 Task: Look for space in Aleshtar, Iran from 2nd June, 2023 to 6th June, 2023 for 1 adult in price range Rs.10000 to Rs.13000. Place can be private room with 1  bedroom having 1 bed and 1 bathroom. Property type can be house, flat, guest house, hotel. Booking option can be shelf check-in. Required host language is English.
Action: Mouse moved to (567, 96)
Screenshot: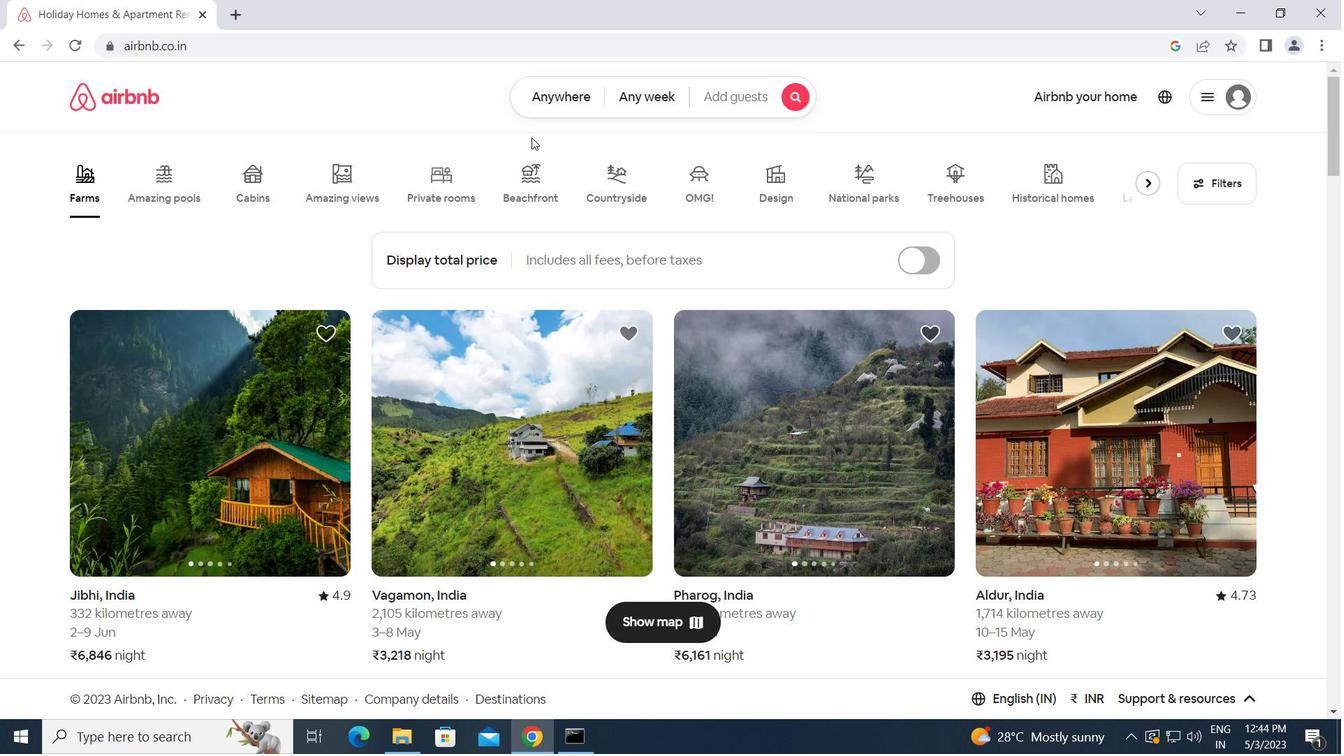 
Action: Mouse pressed left at (567, 96)
Screenshot: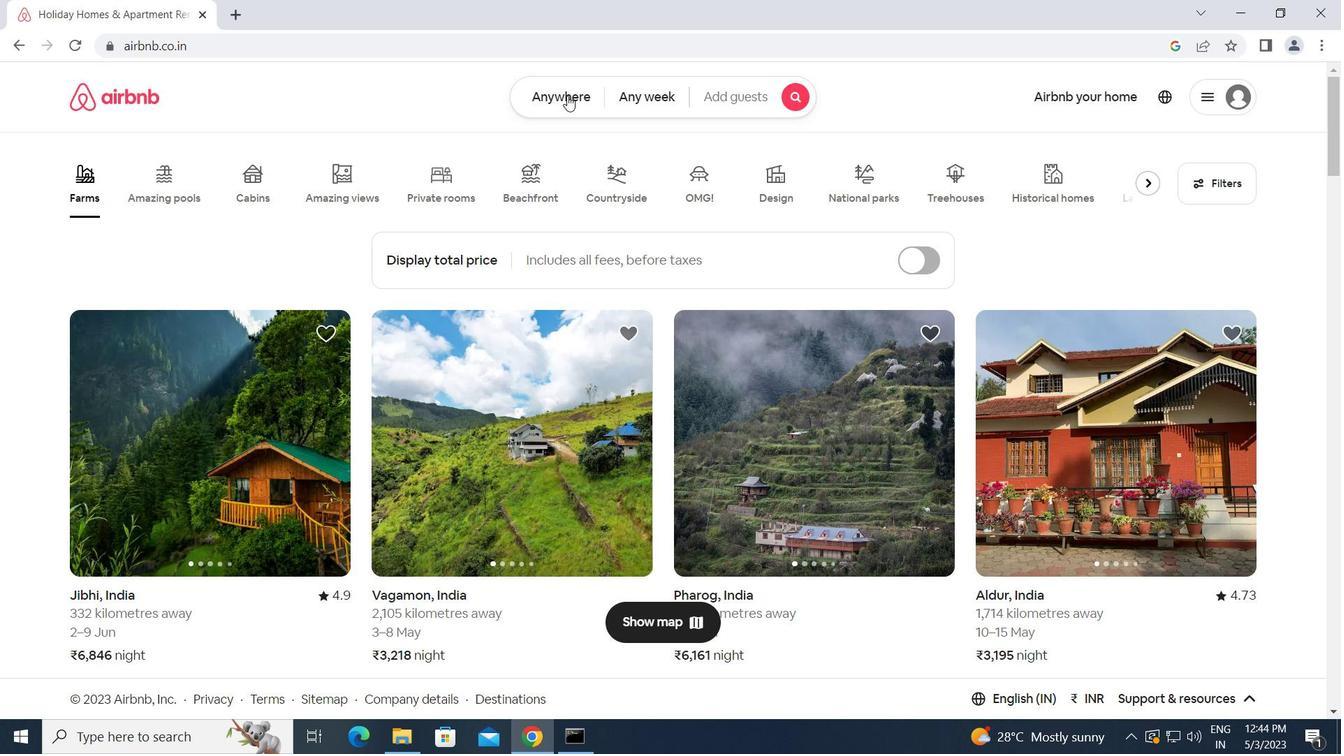 
Action: Mouse moved to (480, 152)
Screenshot: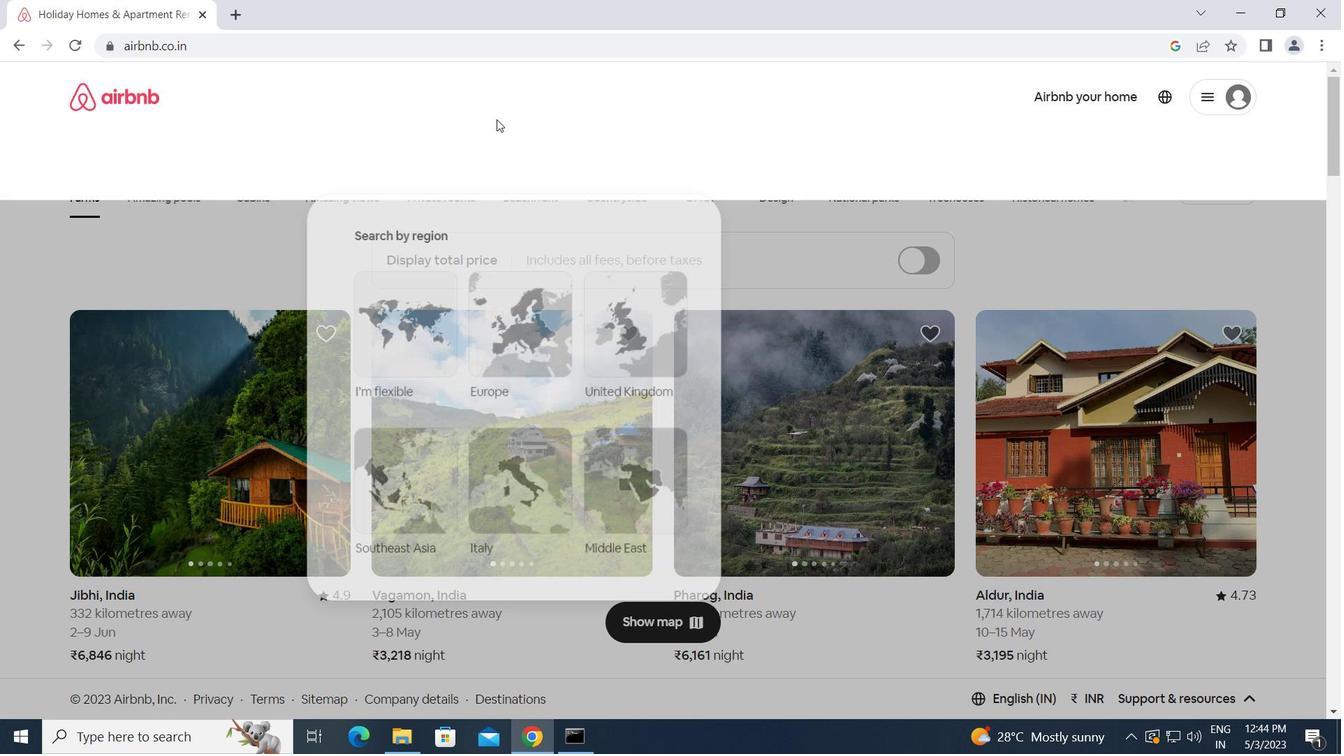 
Action: Mouse pressed left at (480, 152)
Screenshot: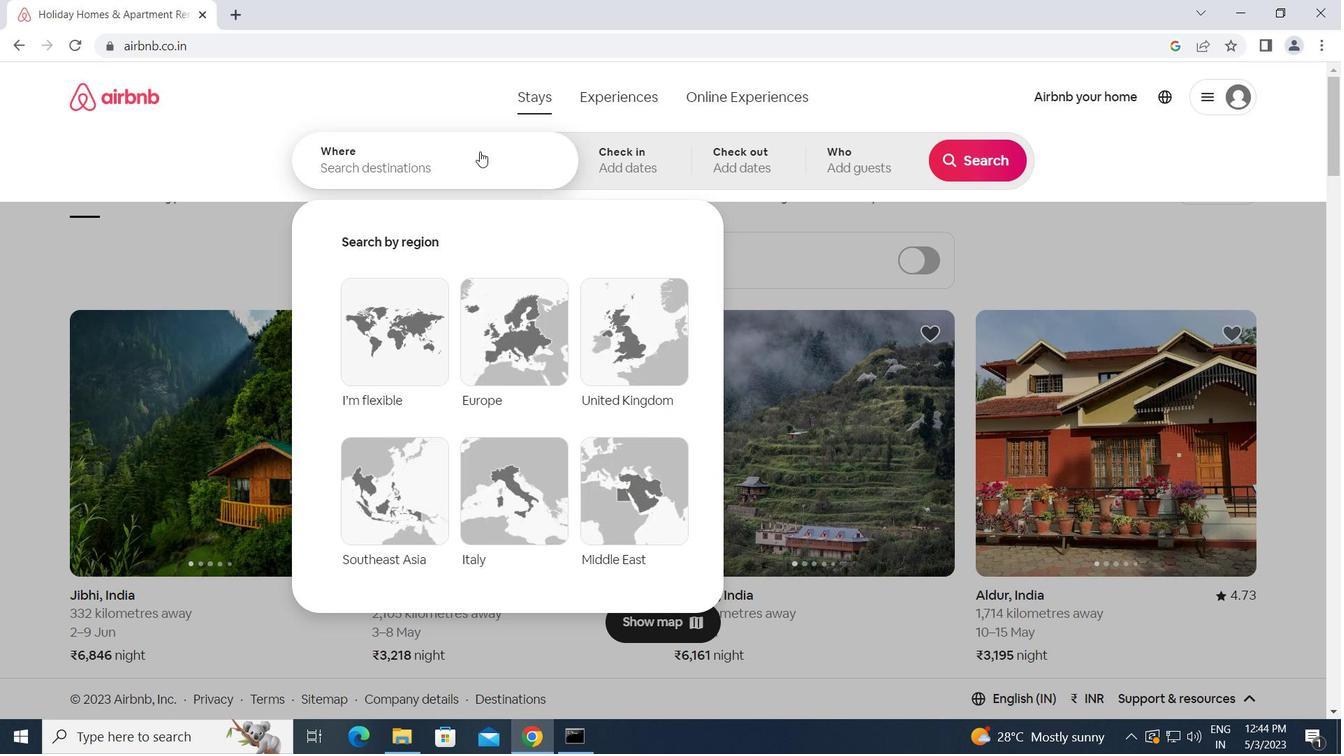 
Action: Key pressed a<Key.caps_lock>leshtar,<Key.space><Key.caps_lock>i<Key.caps_lock>ran<Key.enter>
Screenshot: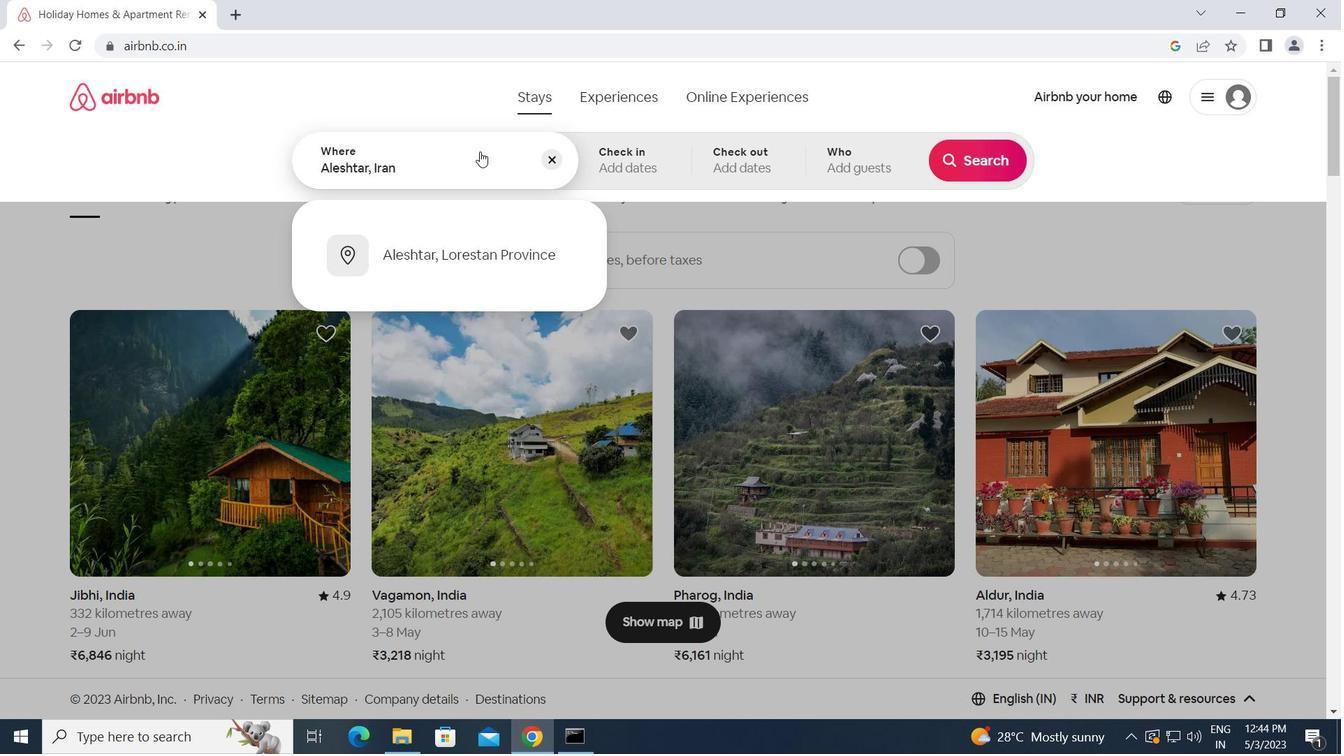 
Action: Mouse moved to (913, 379)
Screenshot: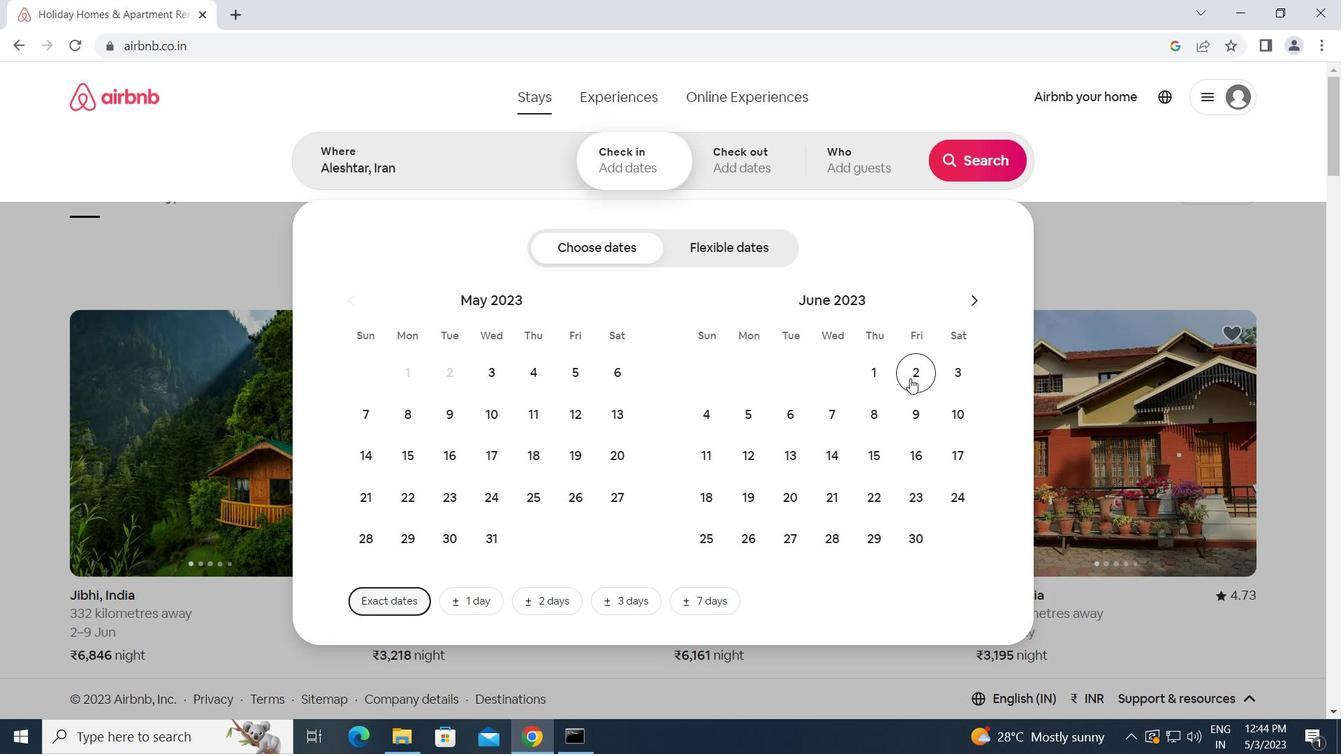 
Action: Mouse pressed left at (913, 379)
Screenshot: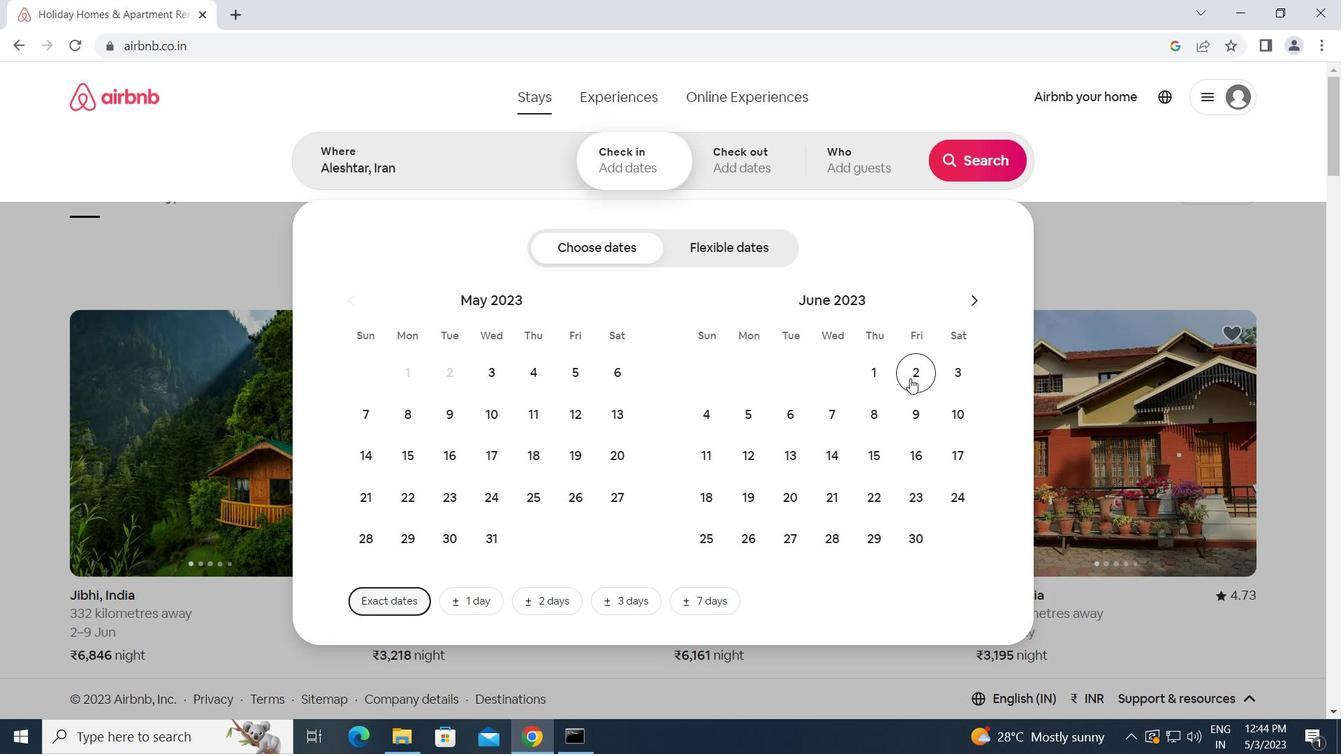 
Action: Mouse moved to (791, 411)
Screenshot: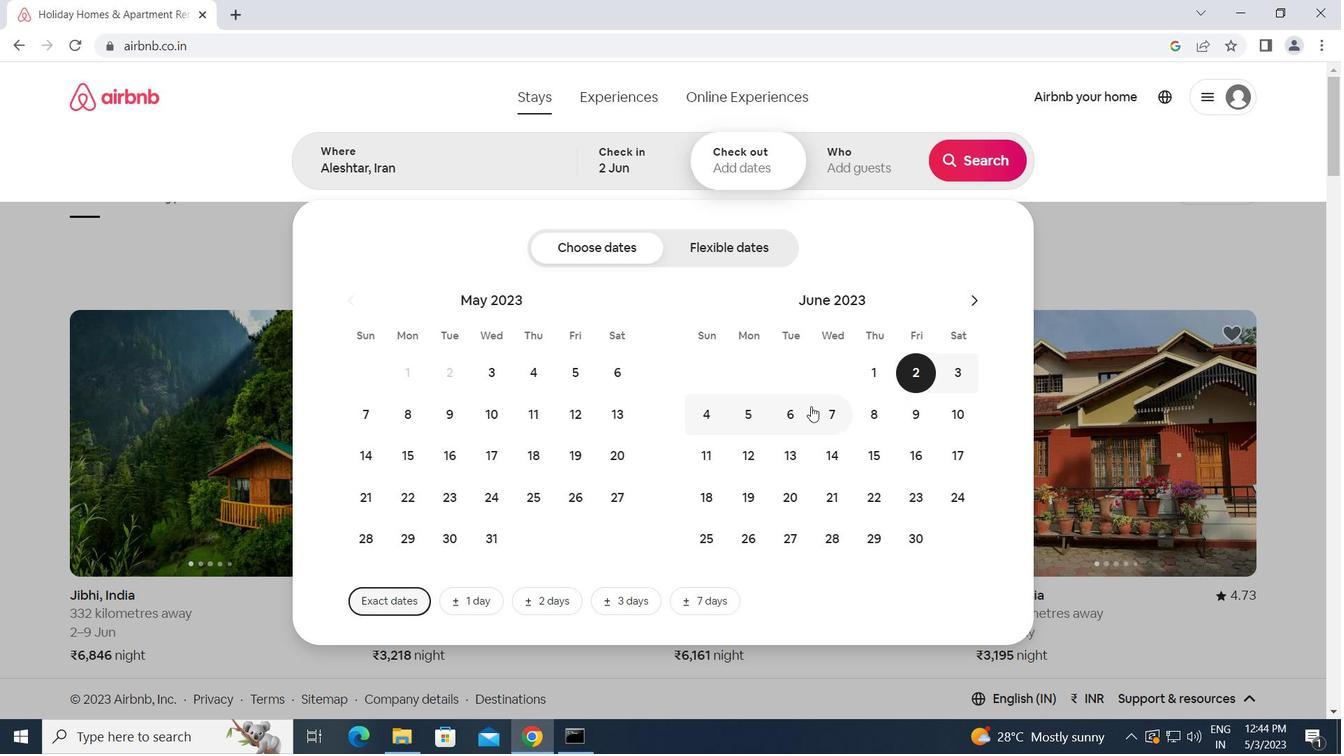 
Action: Mouse pressed left at (791, 411)
Screenshot: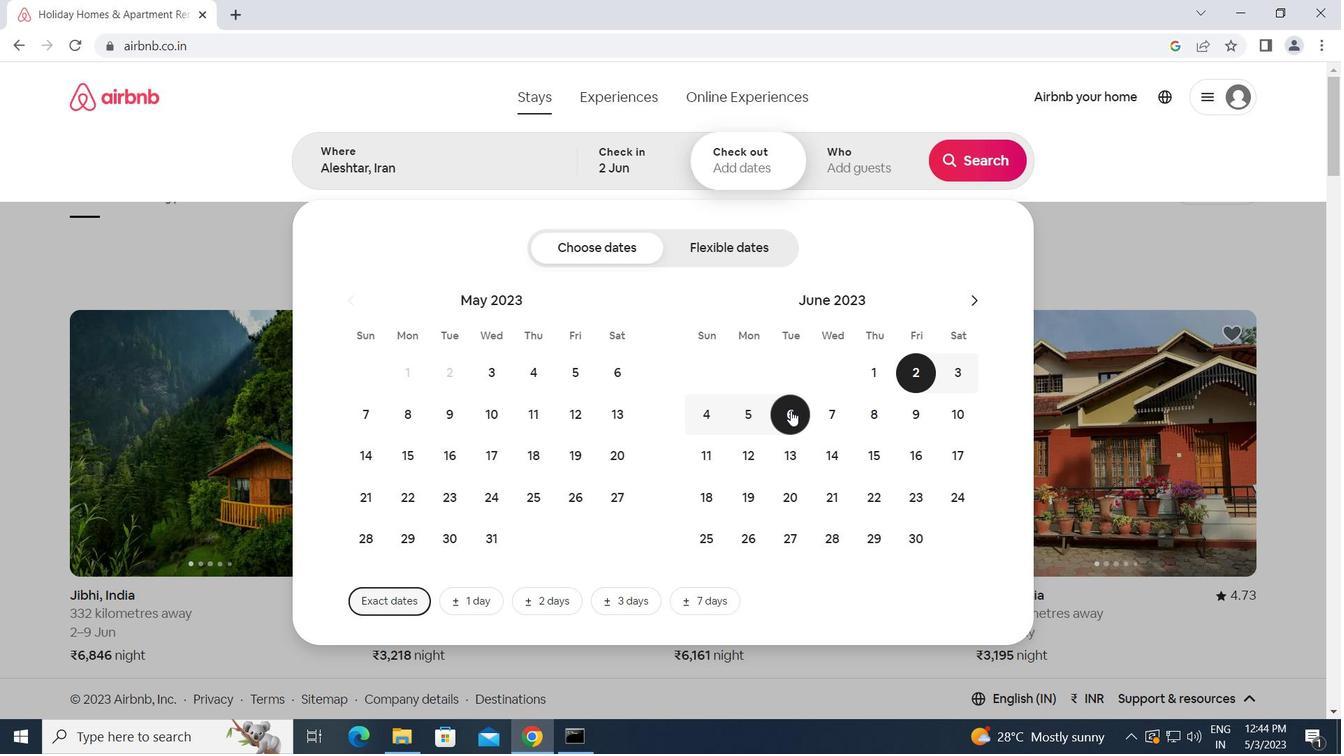 
Action: Mouse moved to (872, 169)
Screenshot: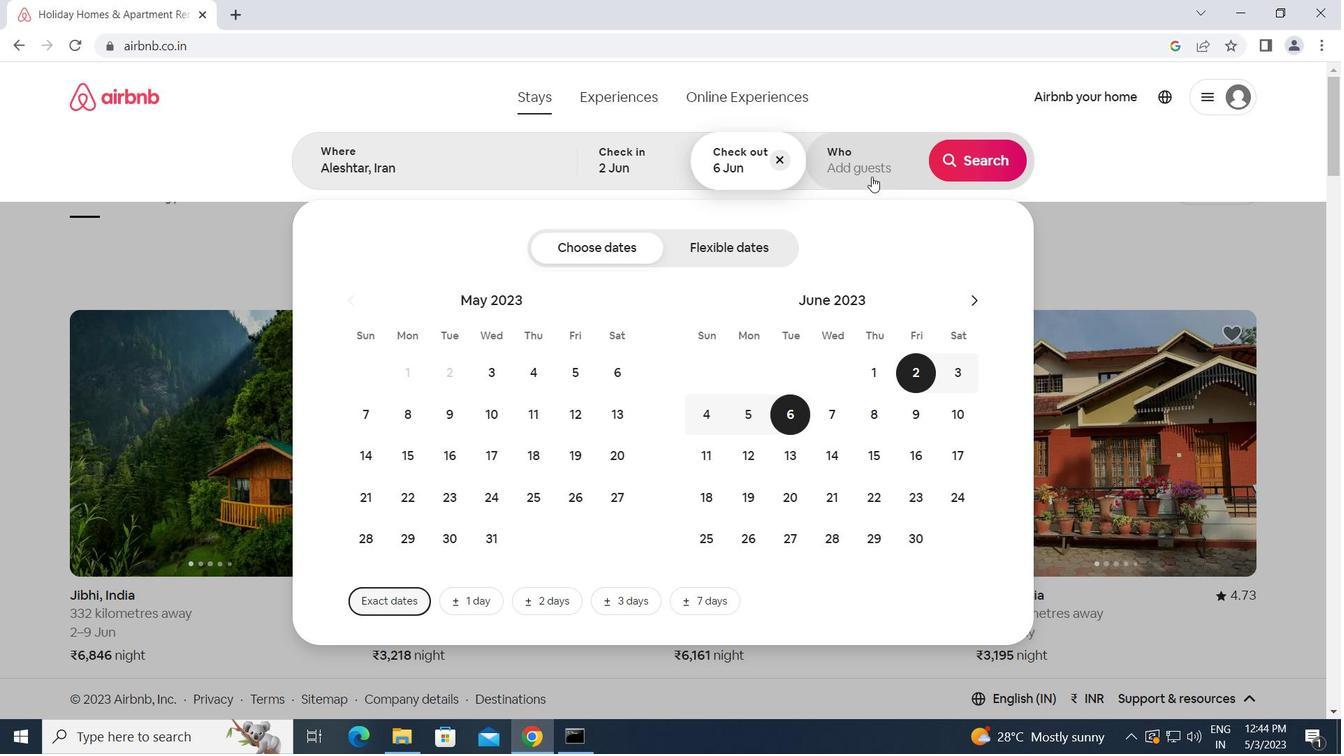 
Action: Mouse pressed left at (872, 169)
Screenshot: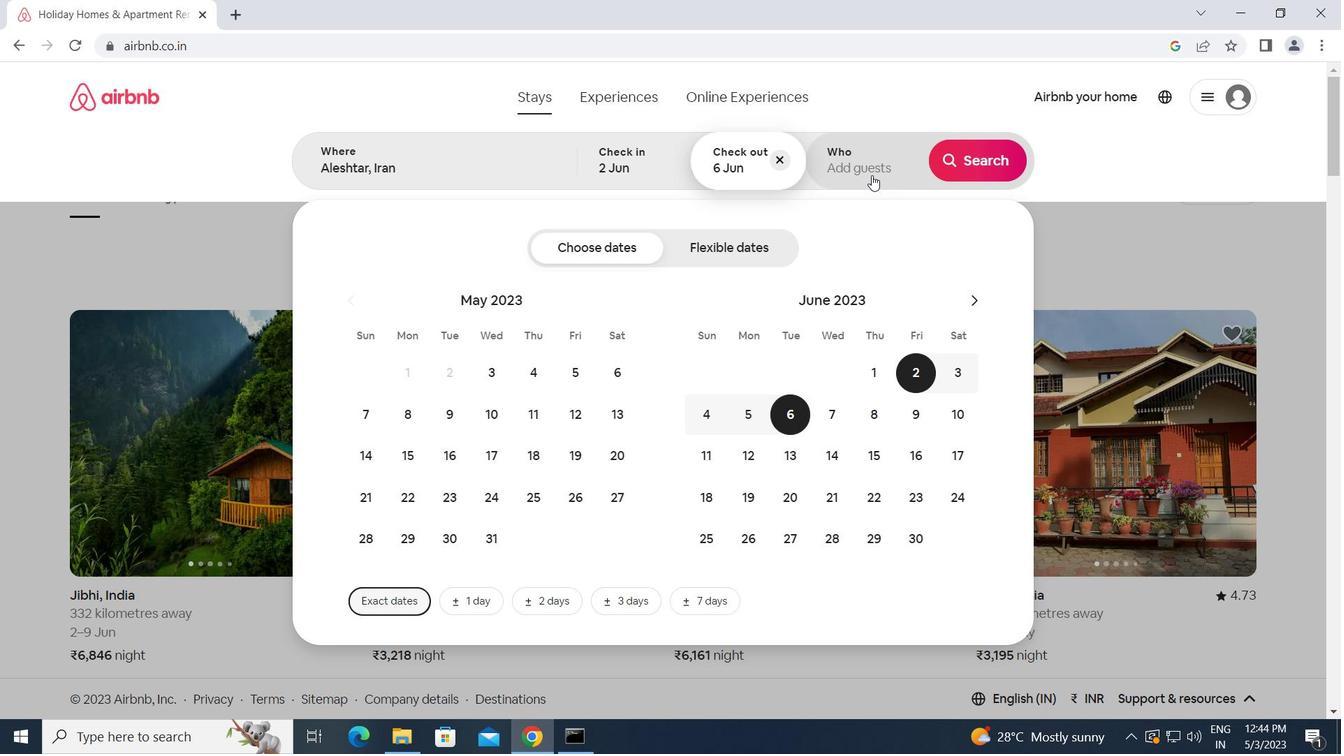 
Action: Mouse moved to (988, 255)
Screenshot: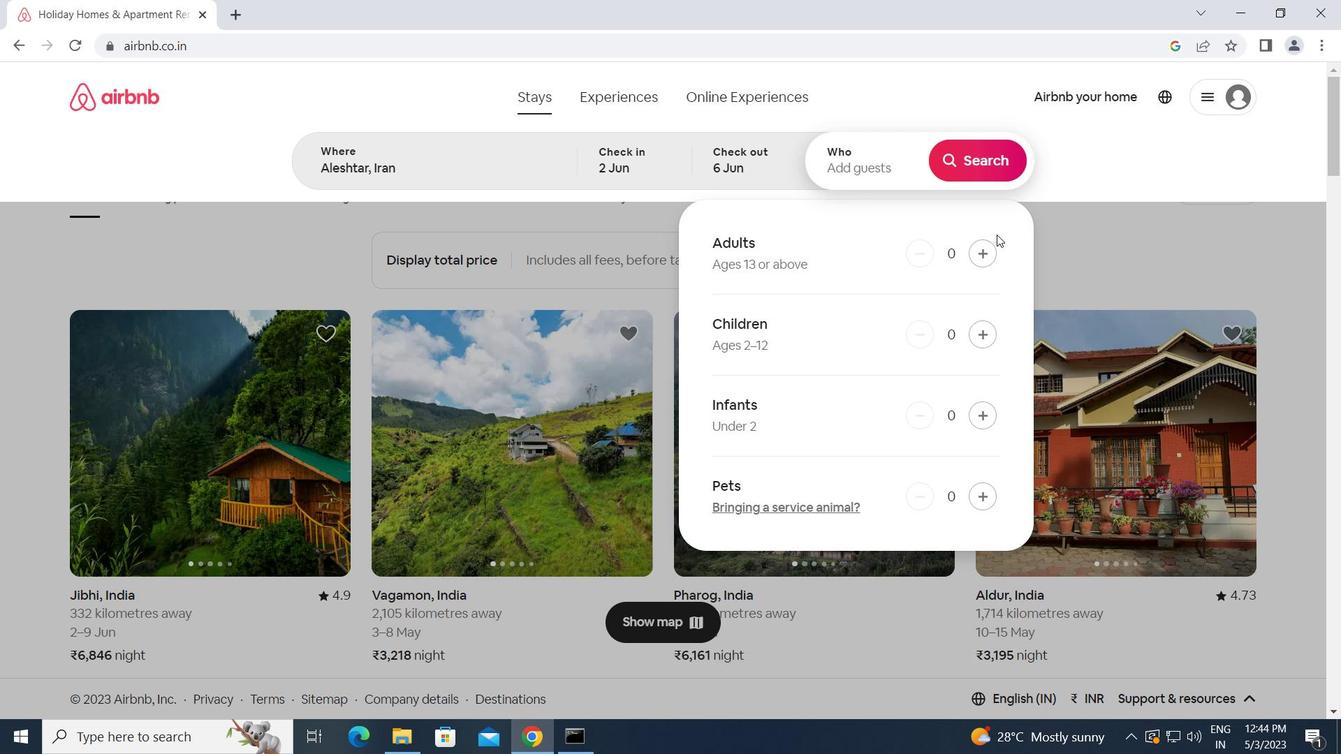 
Action: Mouse pressed left at (988, 255)
Screenshot: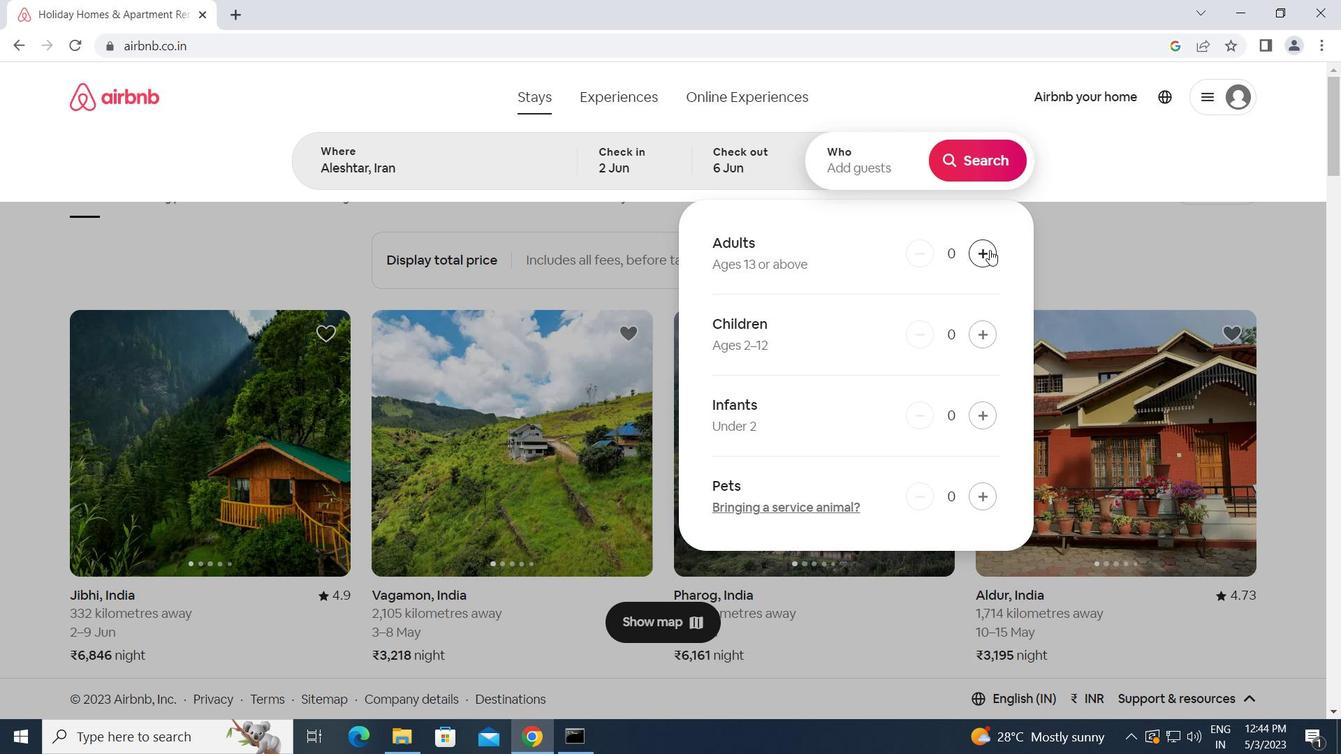 
Action: Mouse moved to (994, 139)
Screenshot: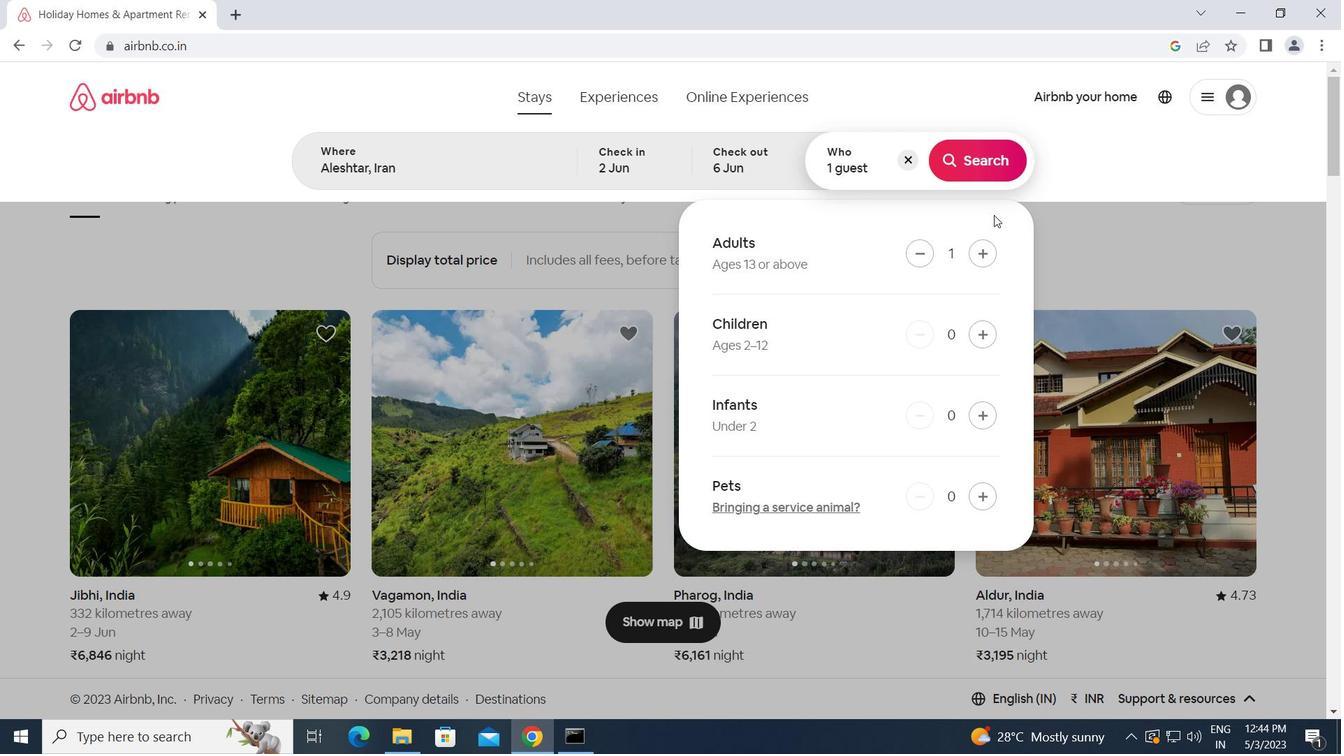 
Action: Mouse pressed left at (994, 139)
Screenshot: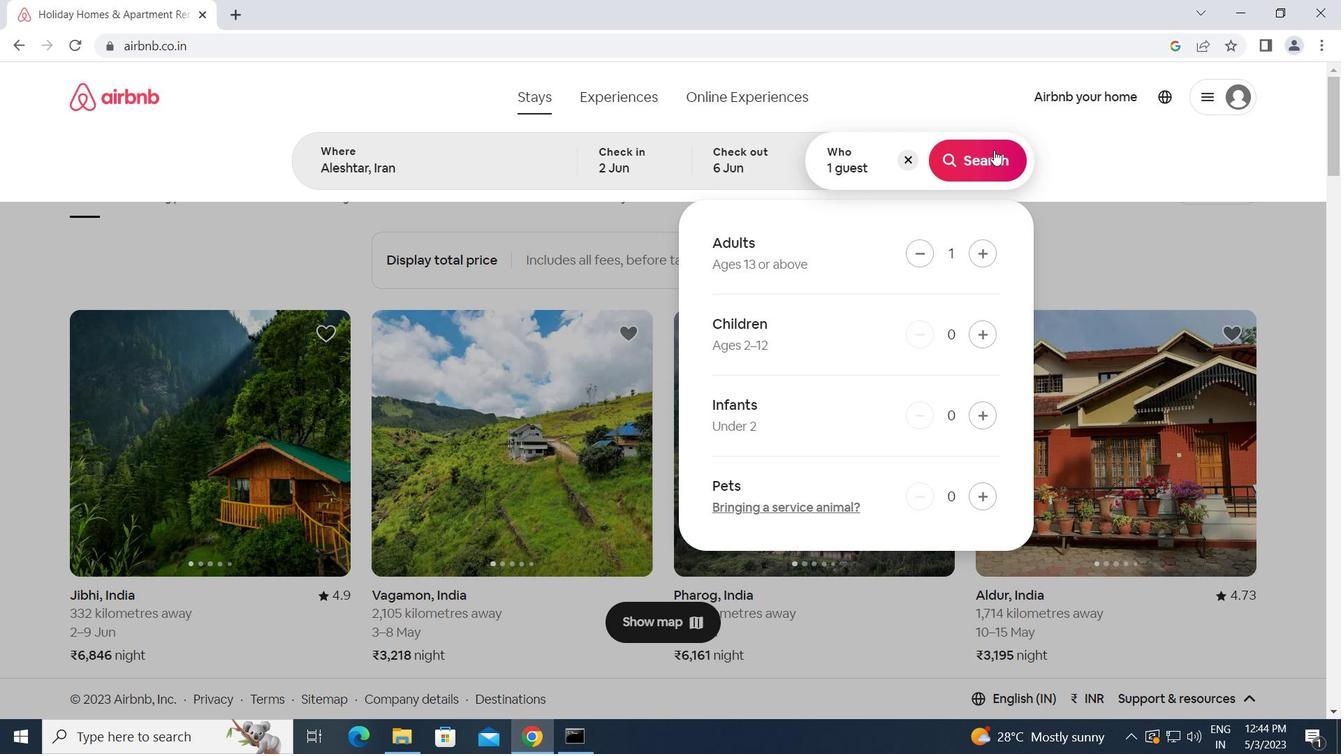 
Action: Mouse moved to (996, 163)
Screenshot: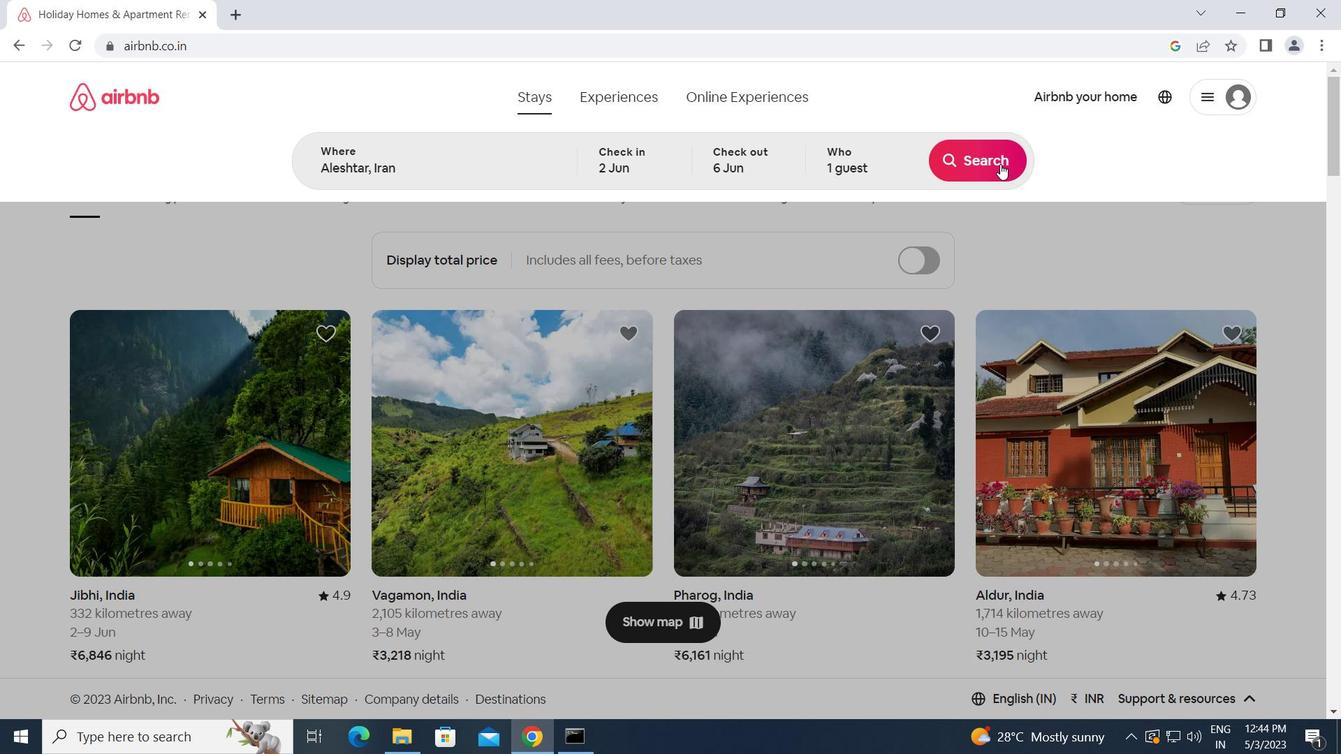 
Action: Mouse pressed left at (996, 163)
Screenshot: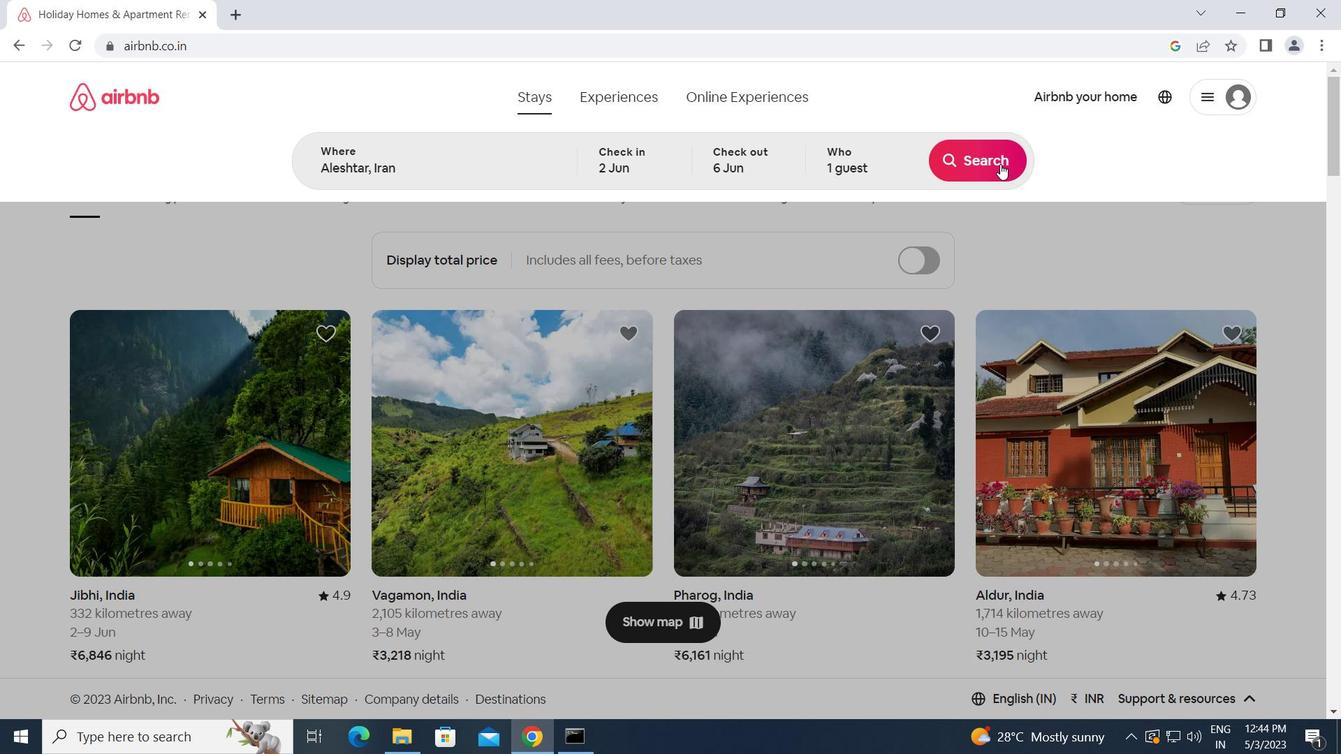 
Action: Mouse moved to (1257, 171)
Screenshot: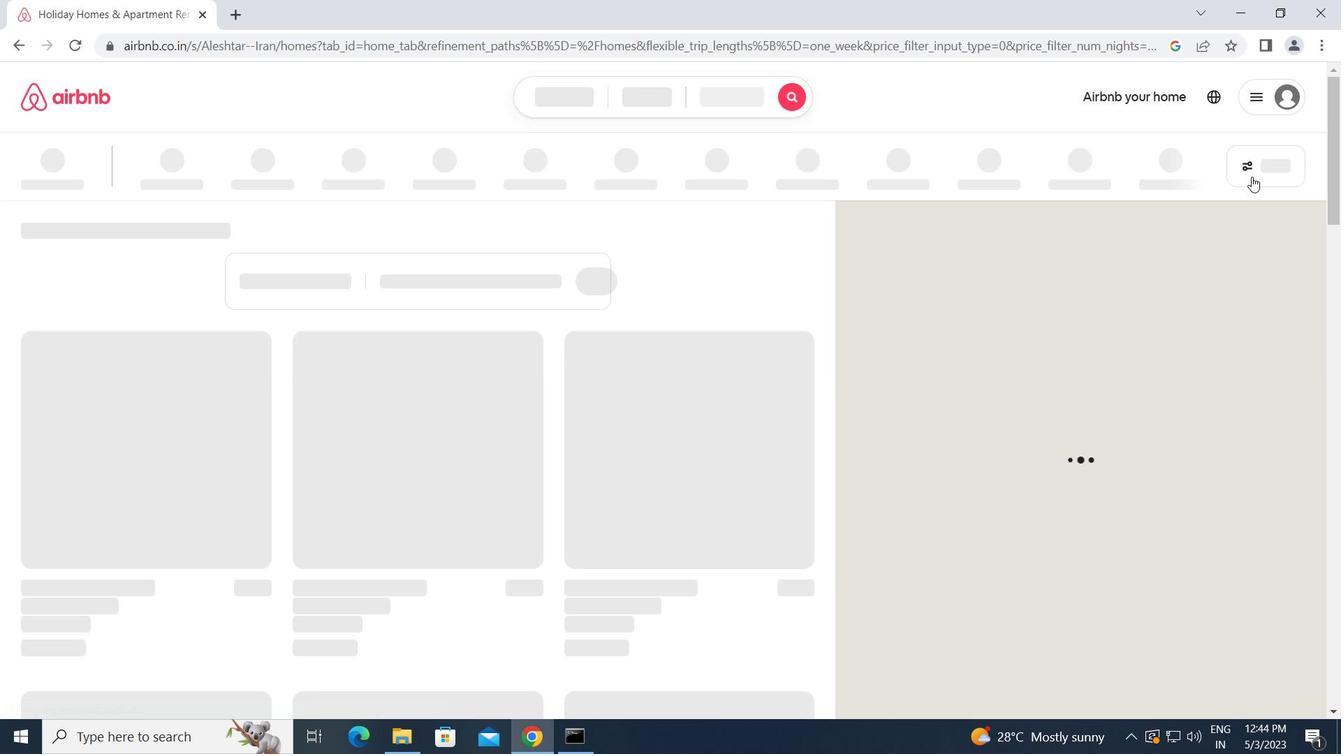 
Action: Mouse pressed left at (1257, 171)
Screenshot: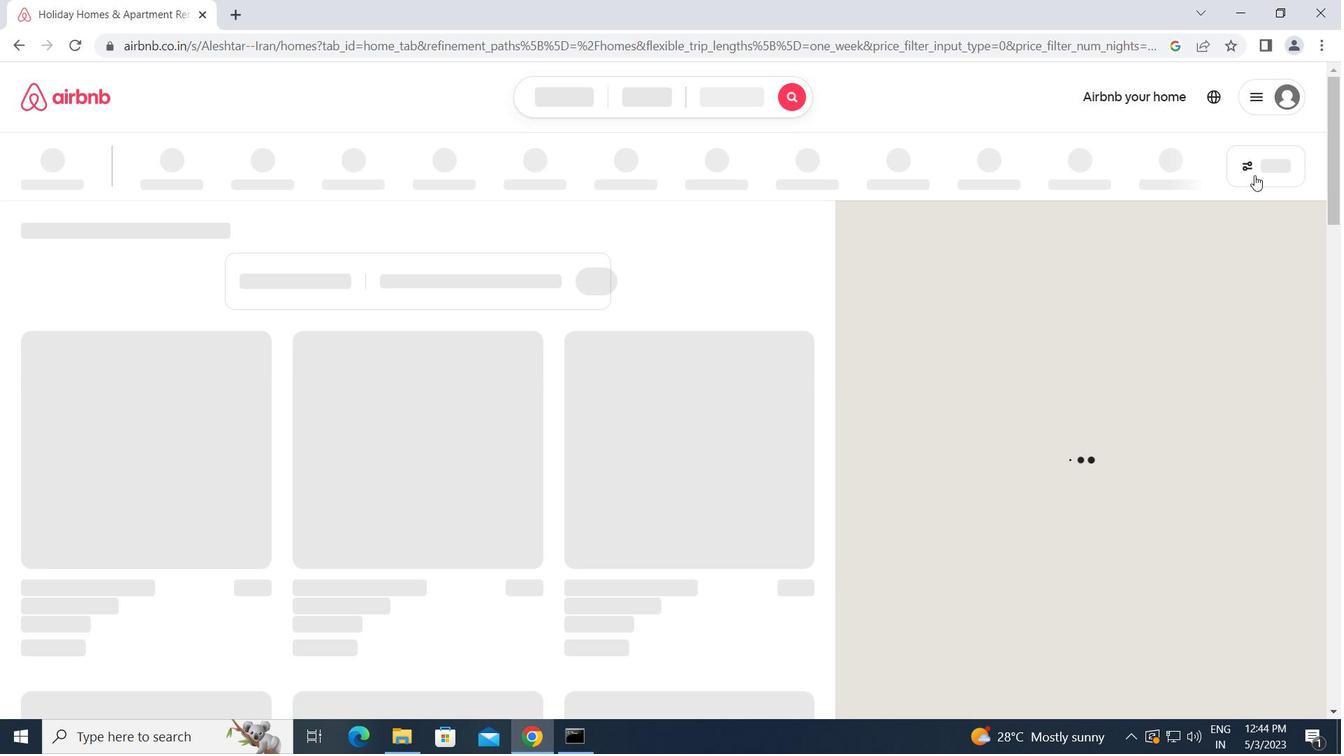 
Action: Mouse moved to (1250, 170)
Screenshot: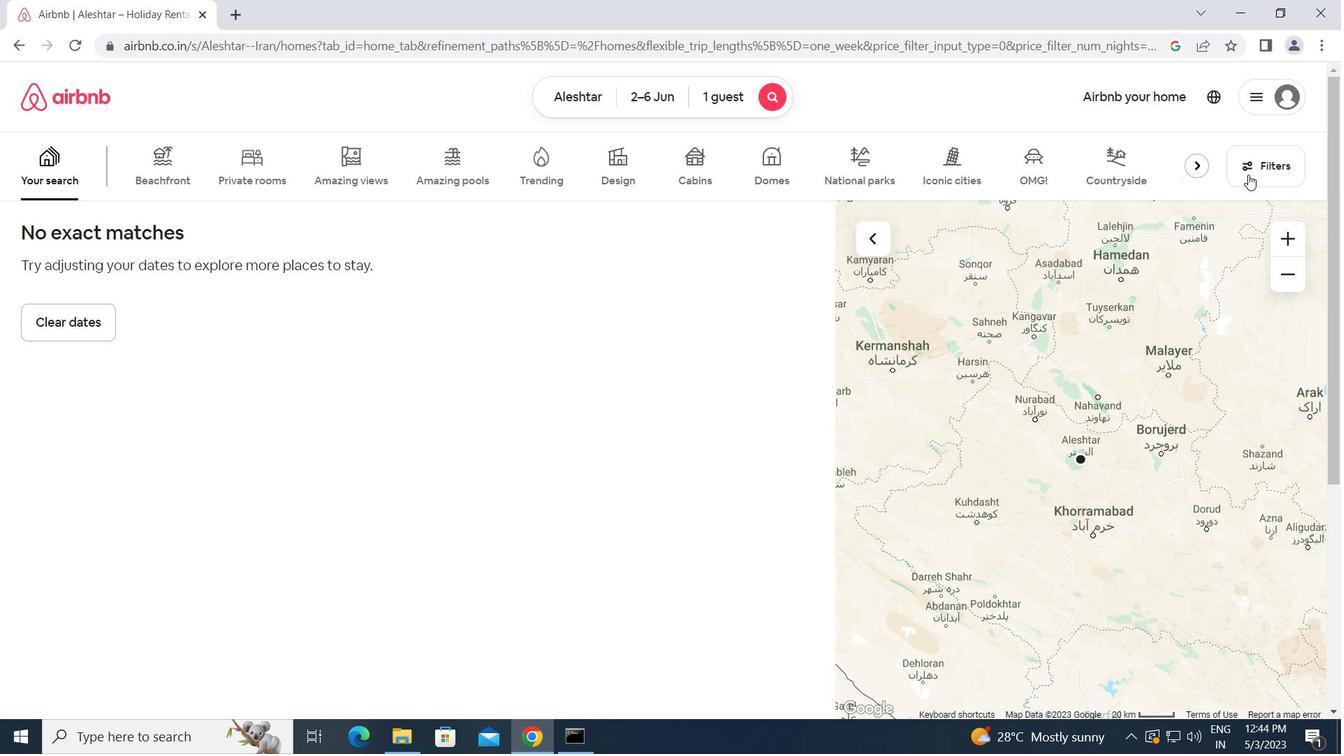 
Action: Mouse pressed left at (1250, 170)
Screenshot: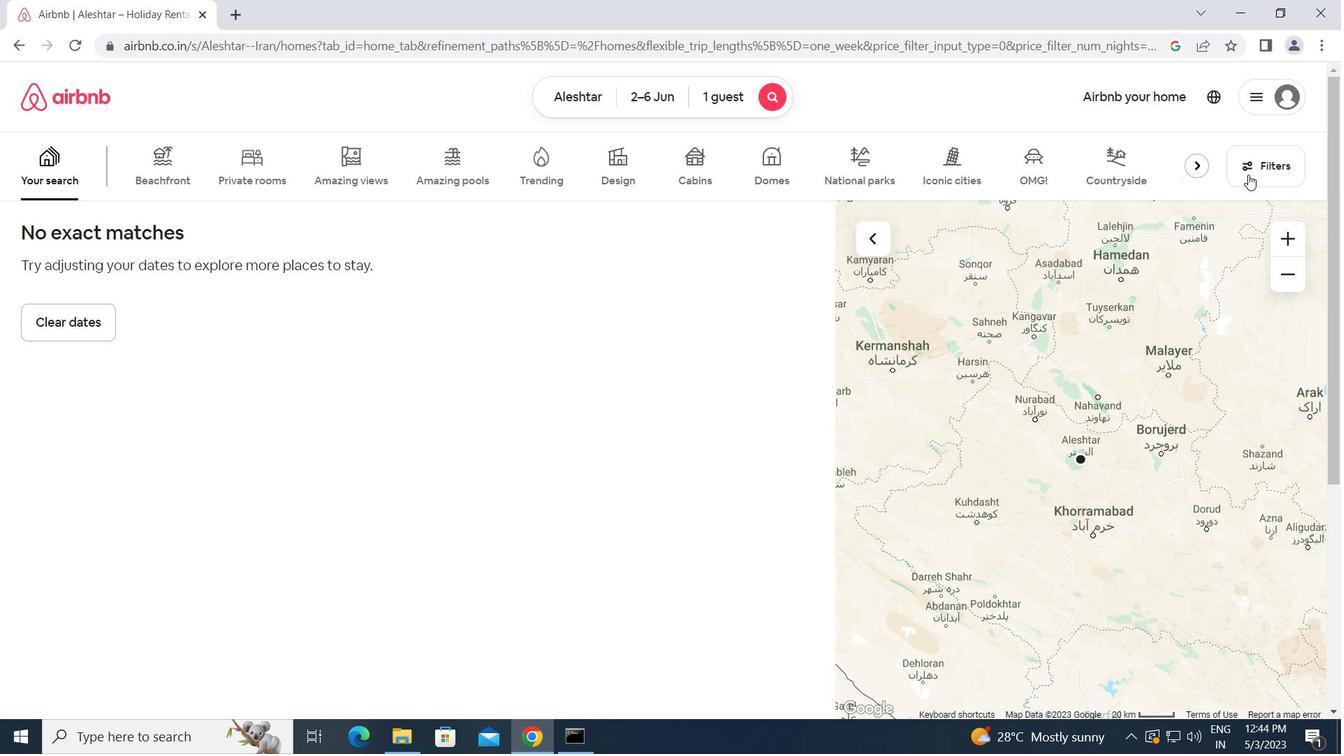 
Action: Mouse moved to (452, 280)
Screenshot: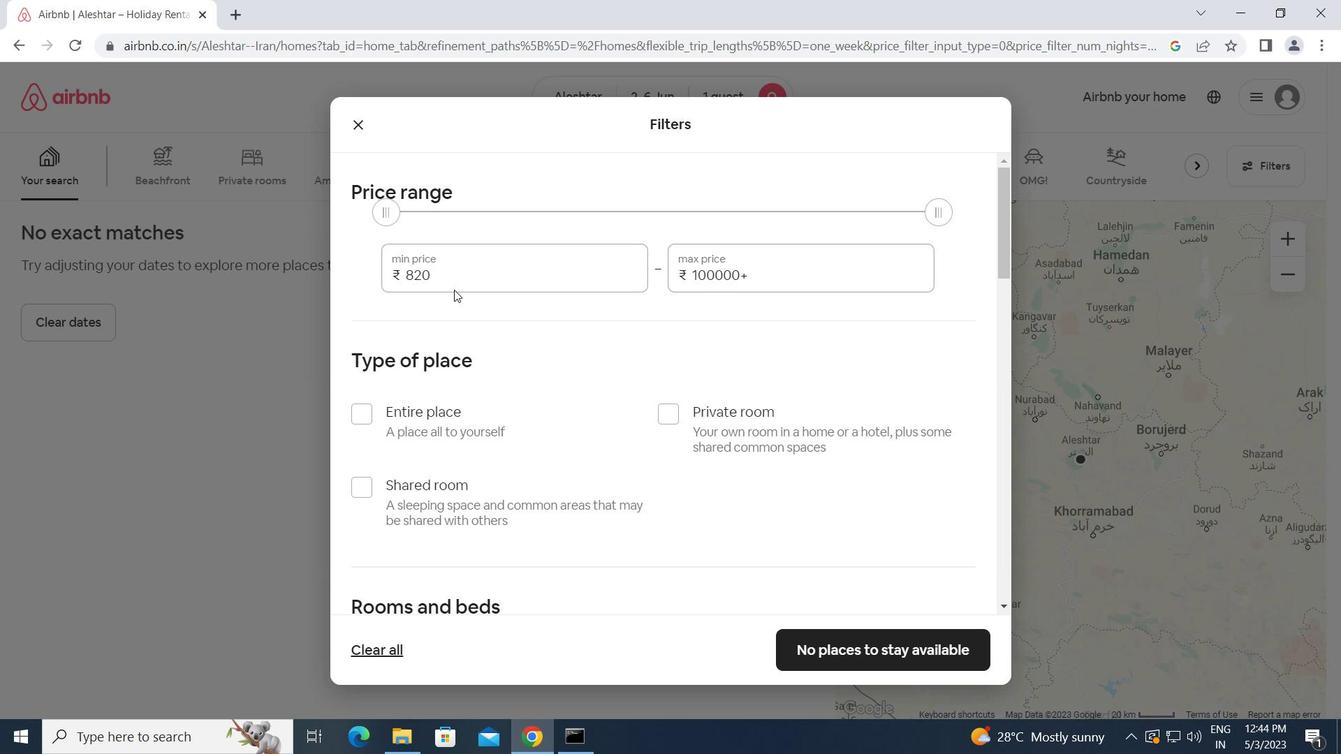 
Action: Mouse pressed left at (452, 280)
Screenshot: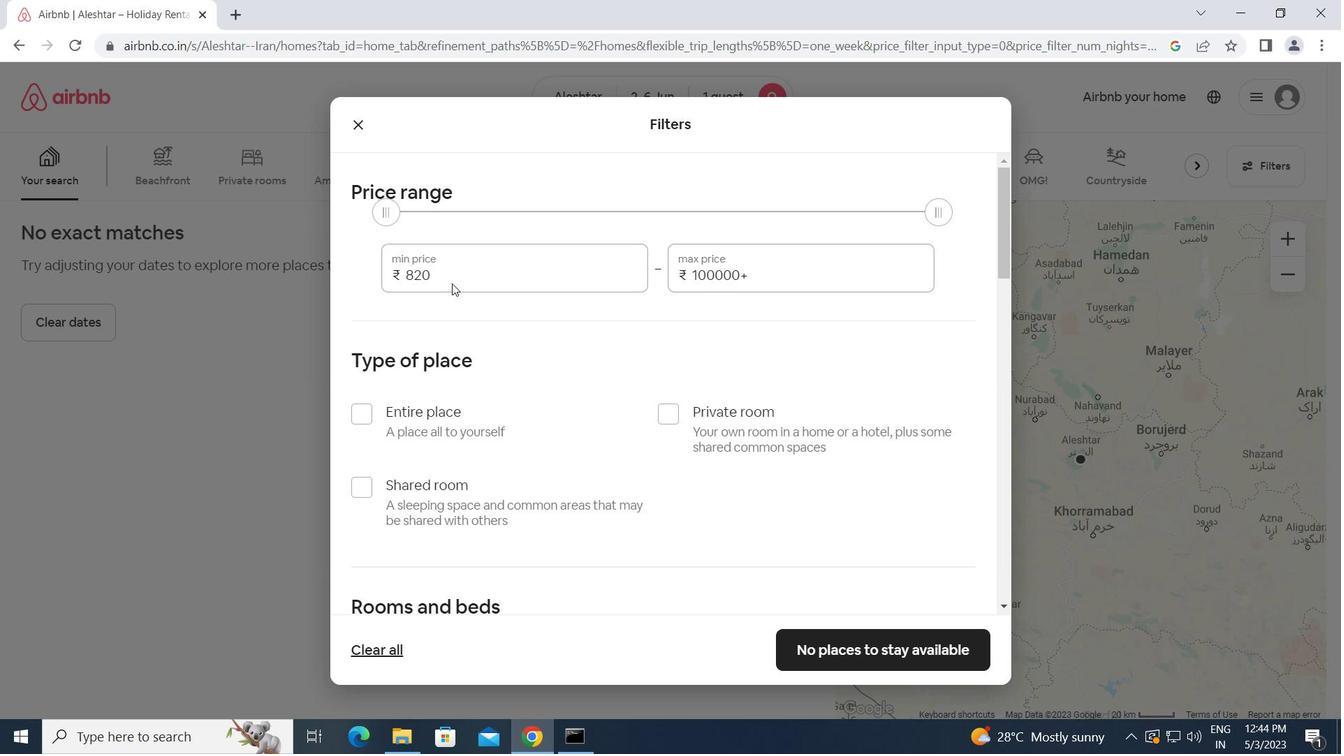 
Action: Mouse moved to (376, 282)
Screenshot: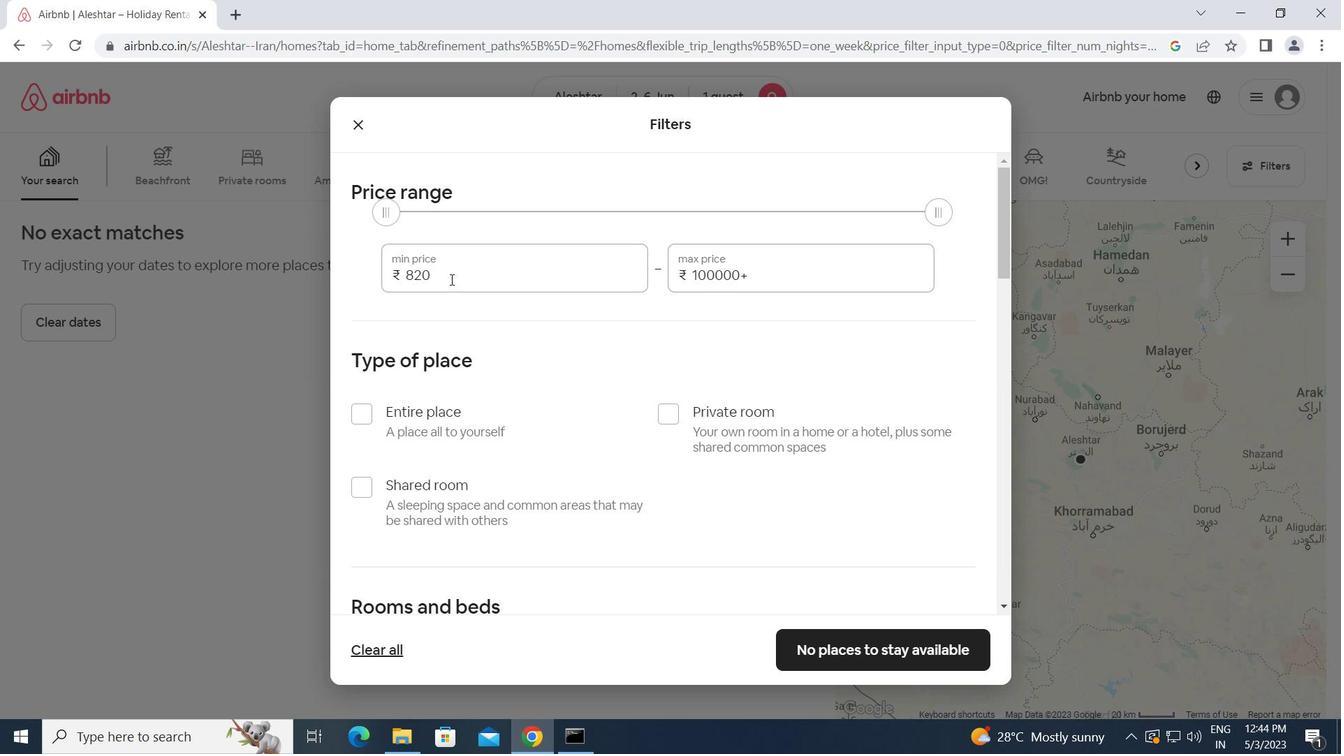 
Action: Key pressed 10000<Key.tab>13000
Screenshot: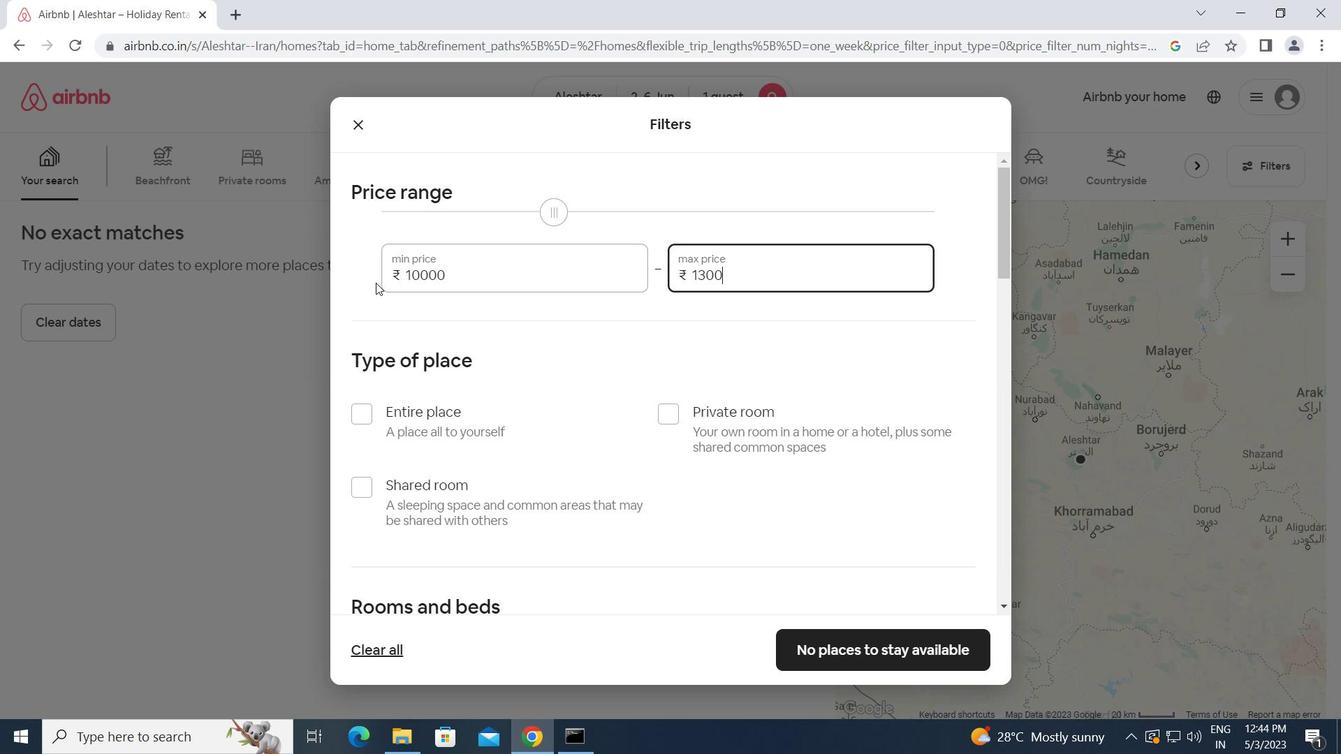 
Action: Mouse moved to (661, 413)
Screenshot: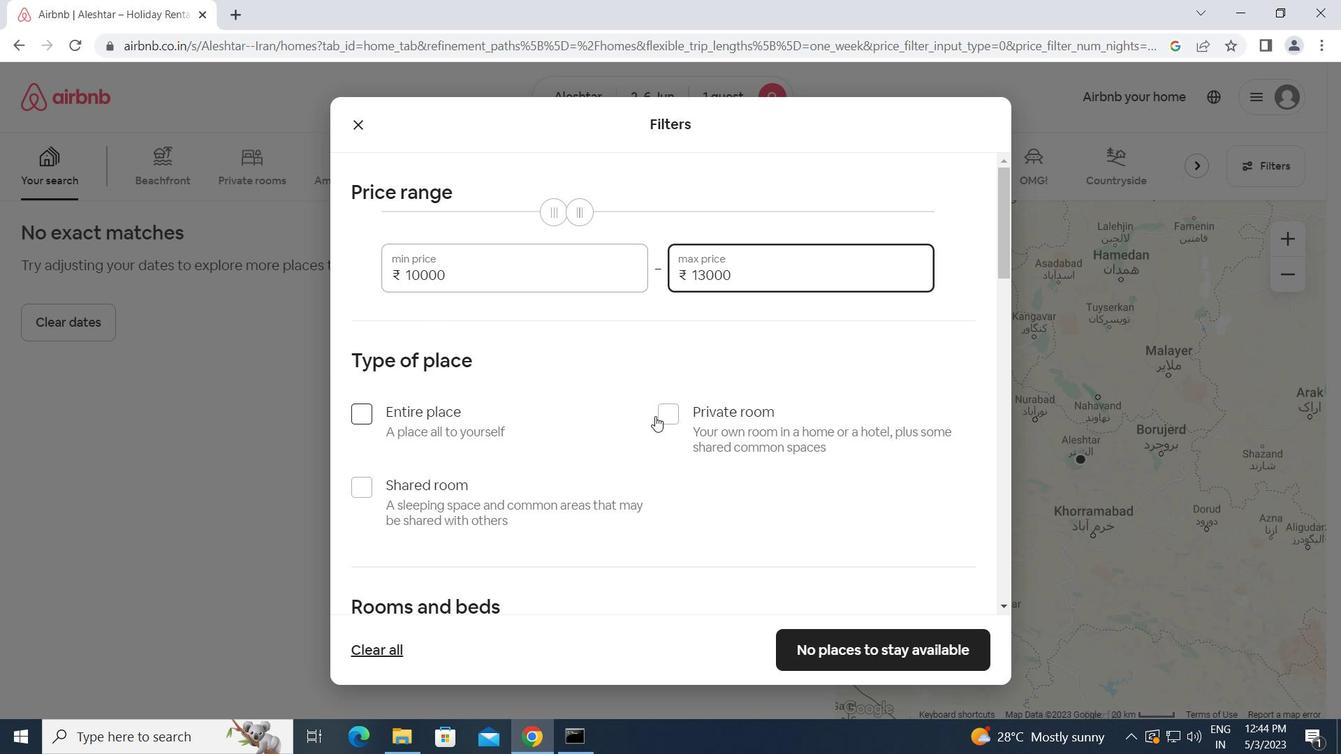 
Action: Mouse pressed left at (661, 413)
Screenshot: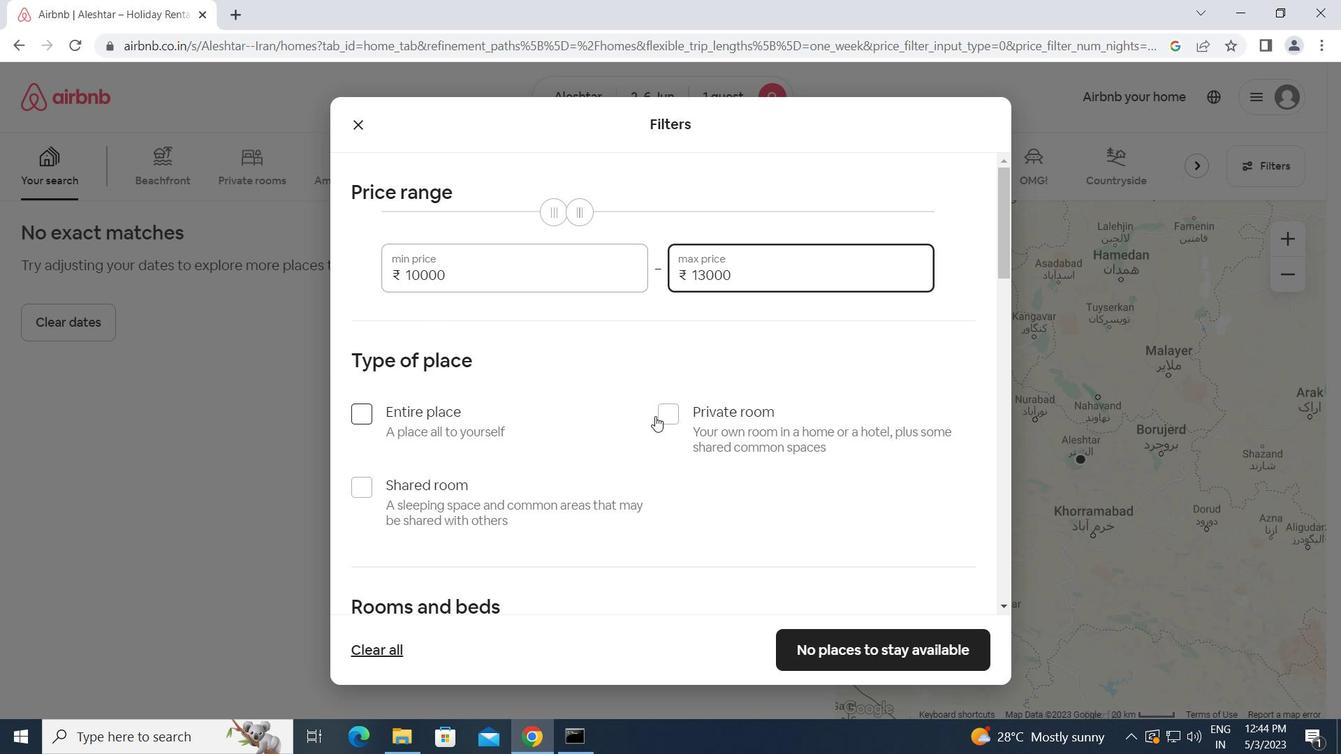 
Action: Mouse scrolled (661, 412) with delta (0, 0)
Screenshot: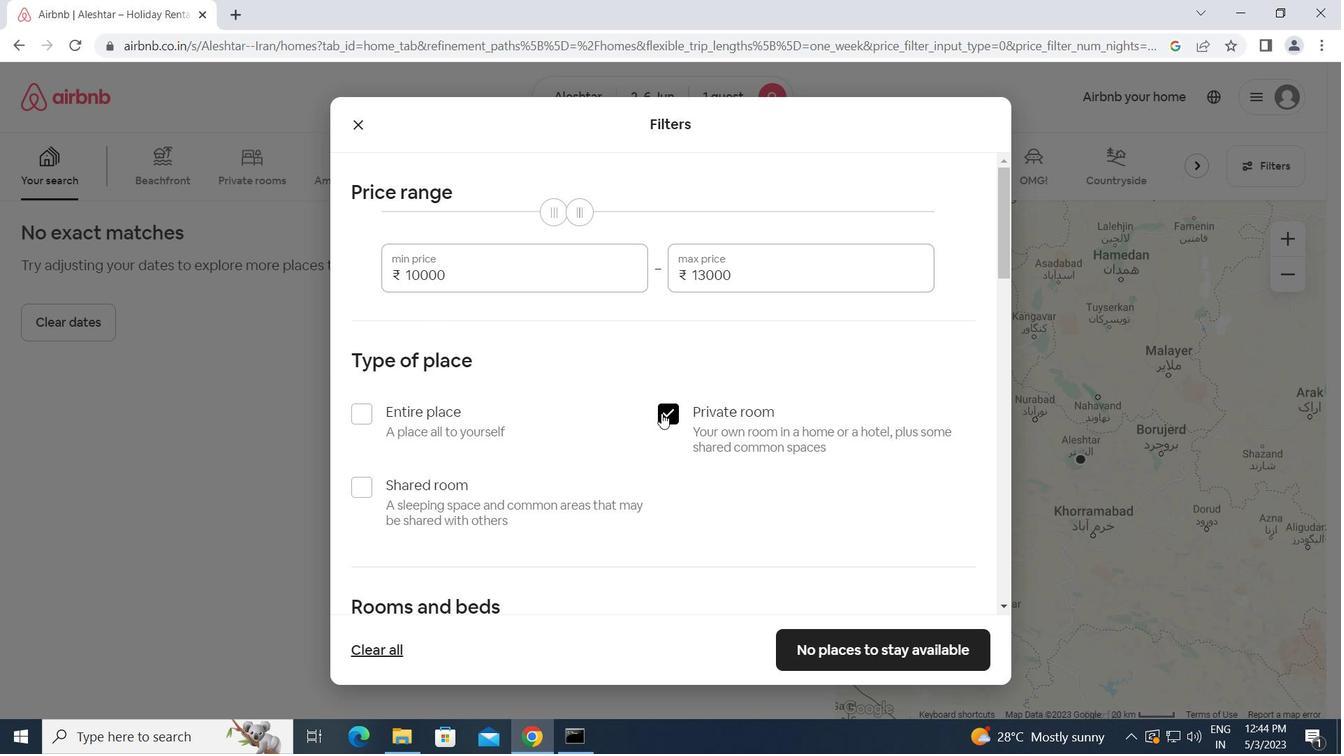 
Action: Mouse scrolled (661, 412) with delta (0, 0)
Screenshot: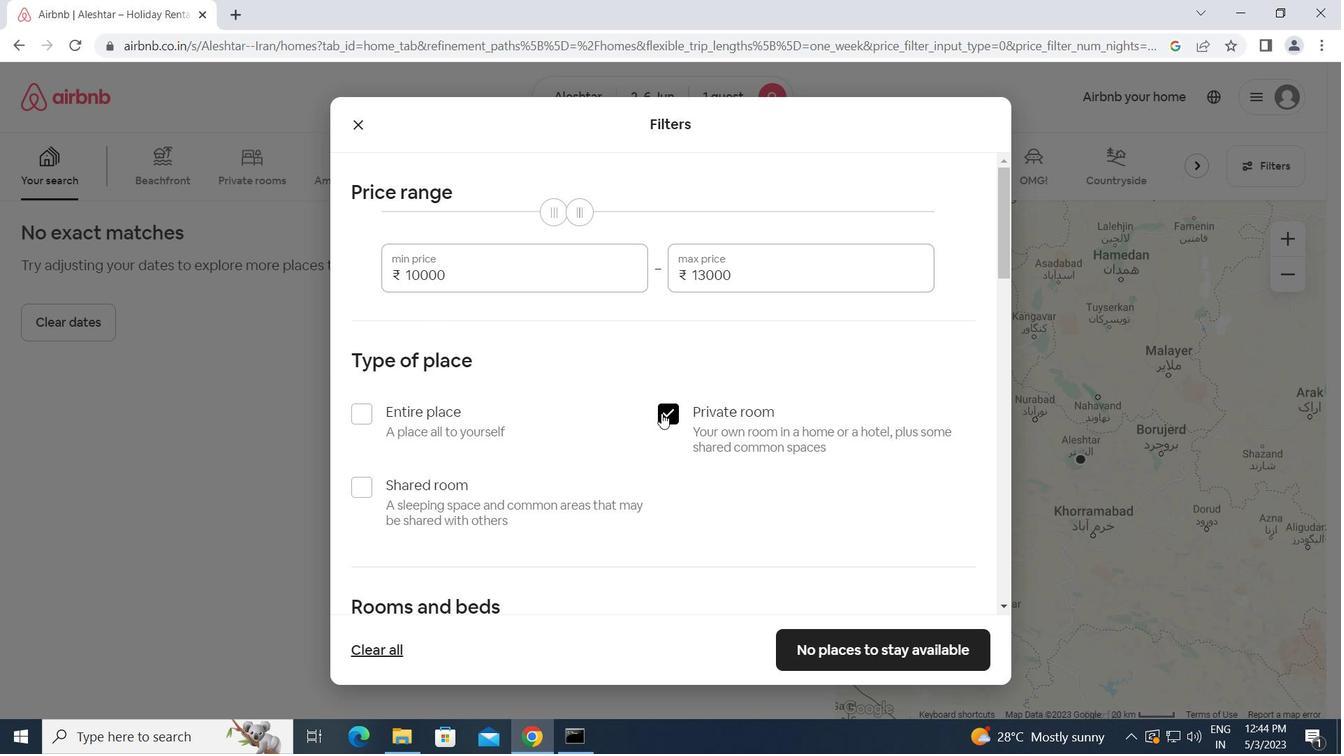 
Action: Mouse moved to (450, 515)
Screenshot: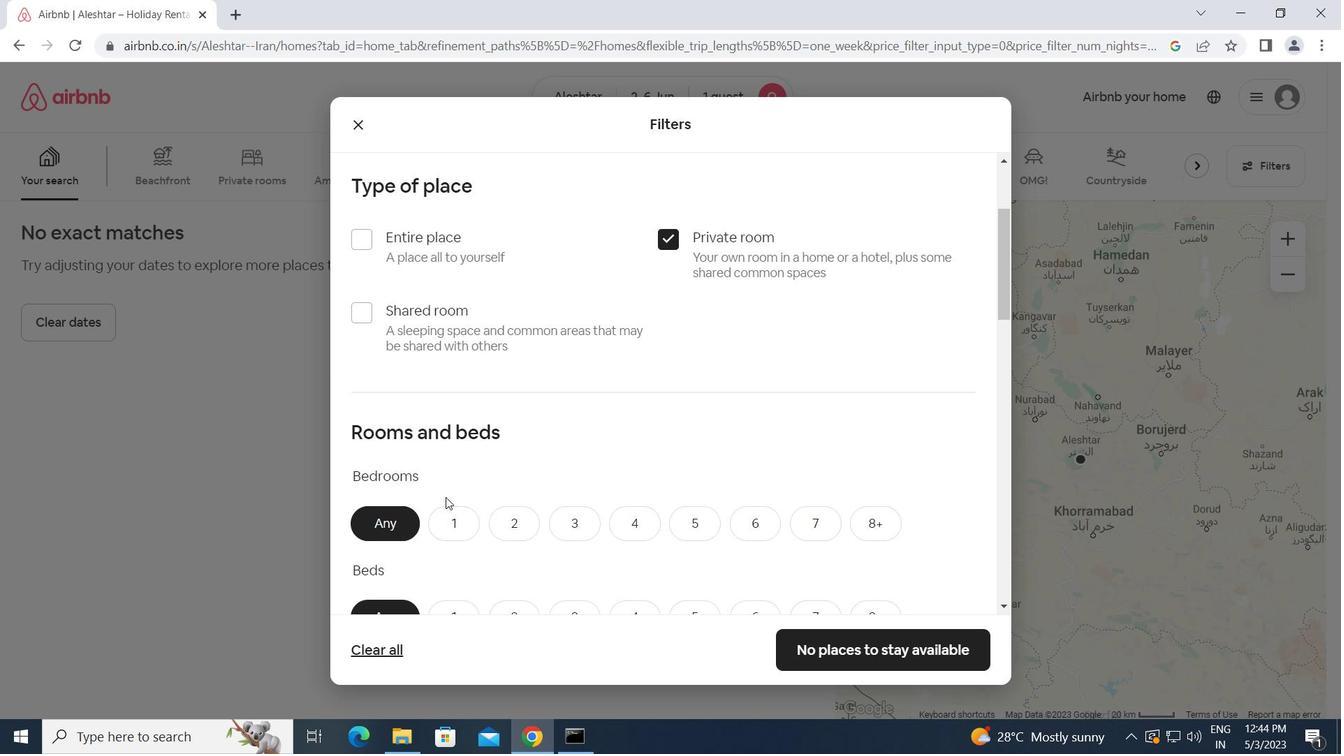 
Action: Mouse pressed left at (450, 515)
Screenshot: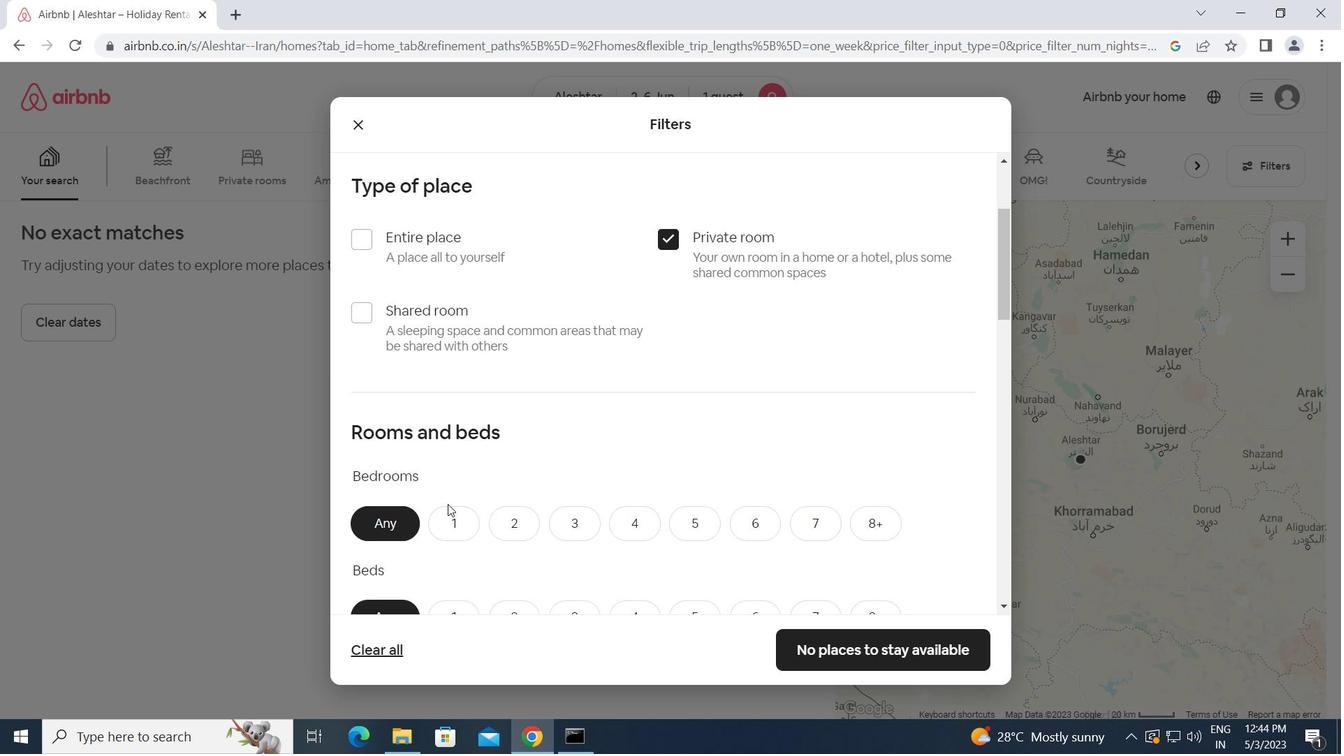 
Action: Mouse scrolled (450, 514) with delta (0, 0)
Screenshot: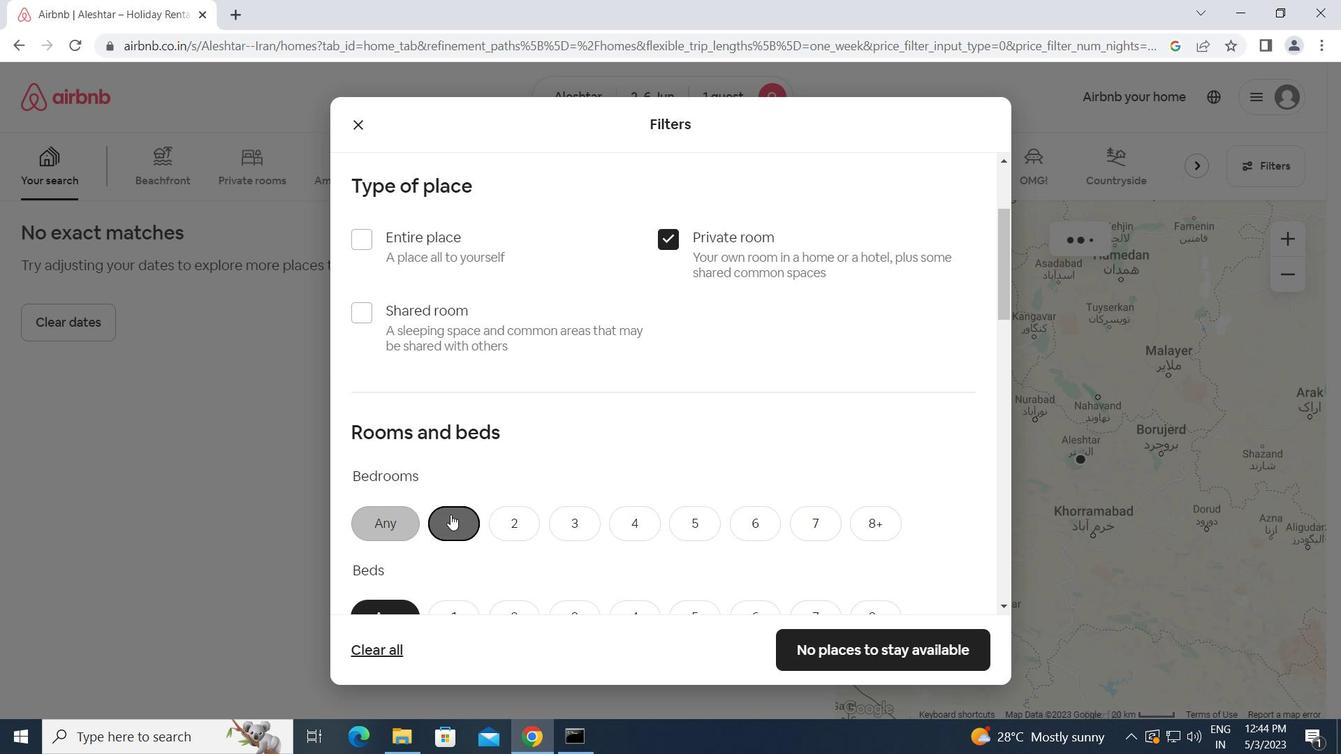 
Action: Mouse scrolled (450, 514) with delta (0, 0)
Screenshot: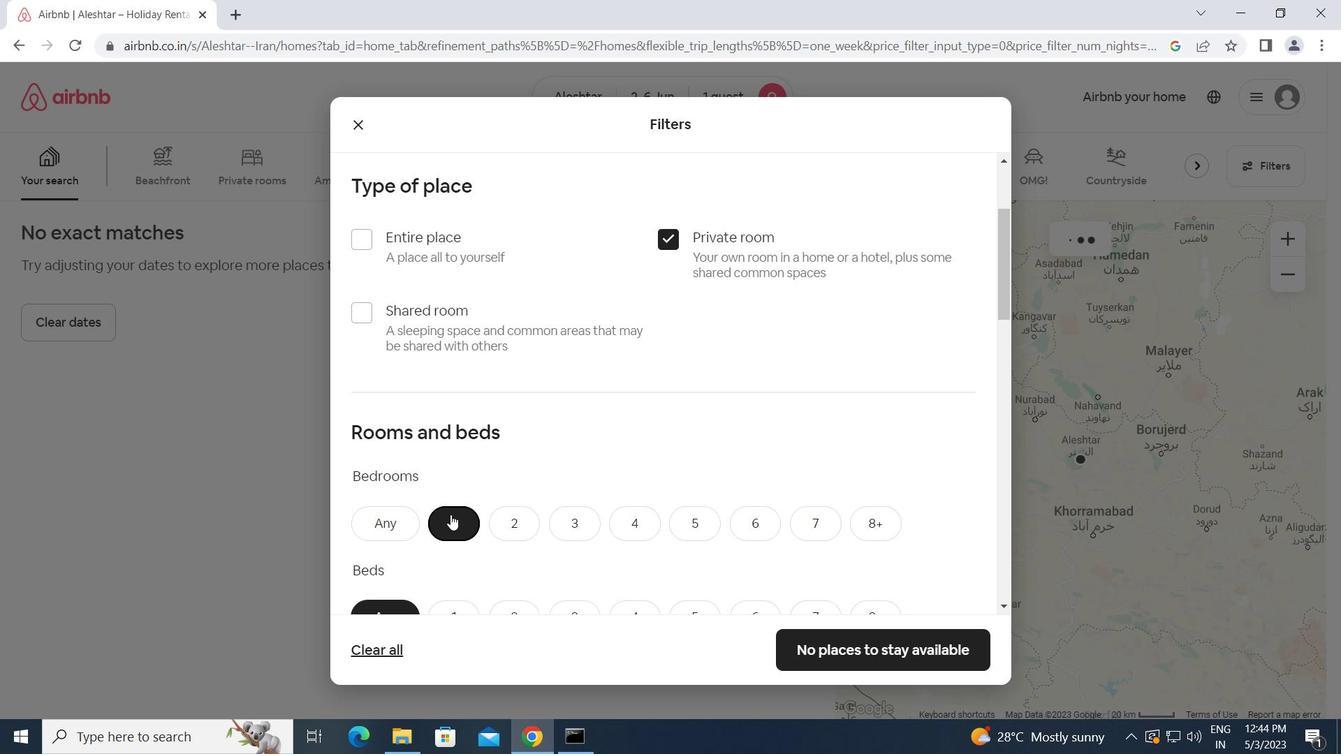 
Action: Mouse moved to (462, 436)
Screenshot: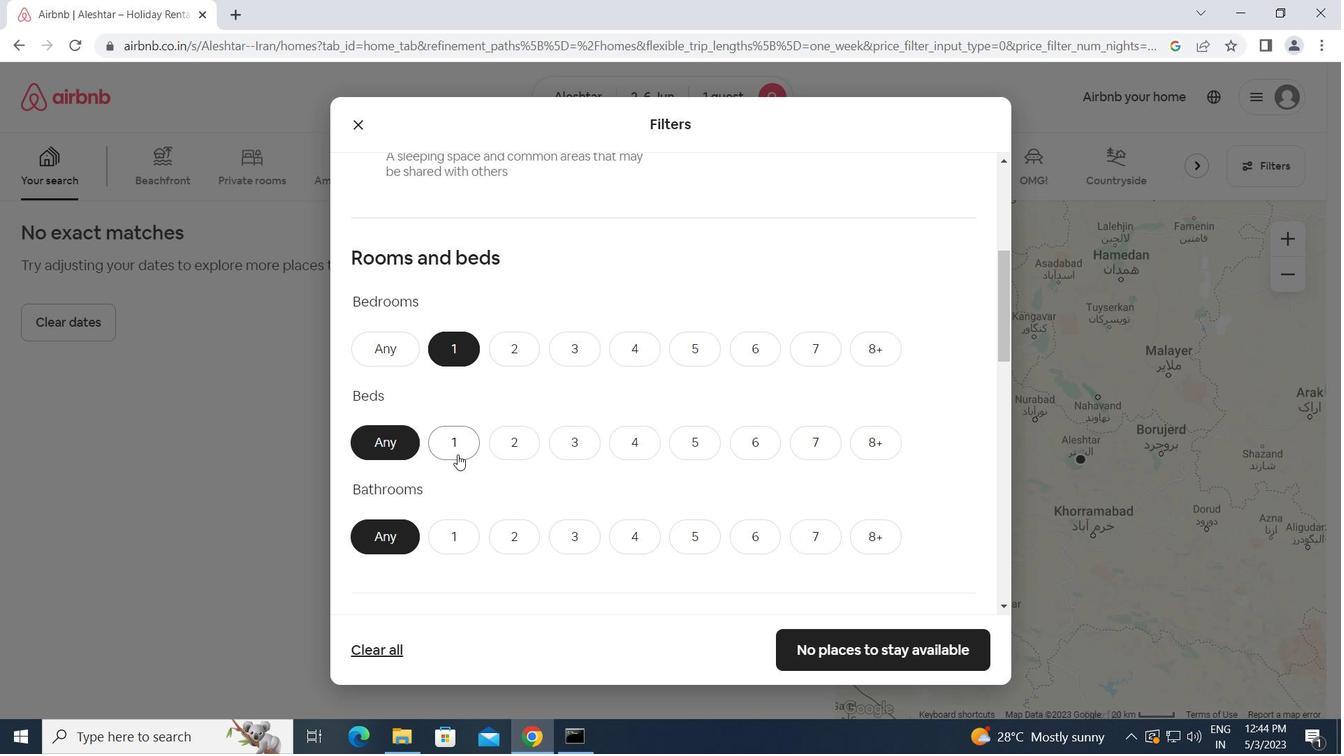 
Action: Mouse pressed left at (462, 436)
Screenshot: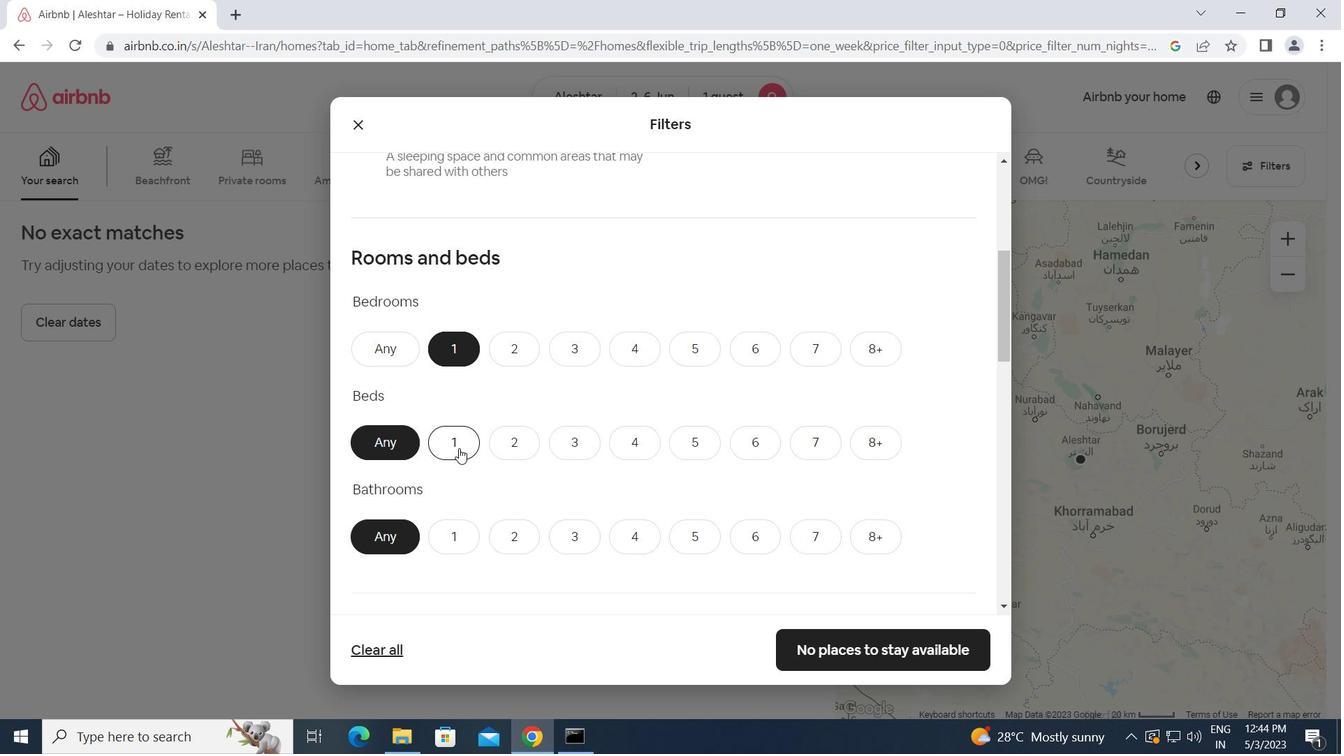 
Action: Mouse moved to (469, 543)
Screenshot: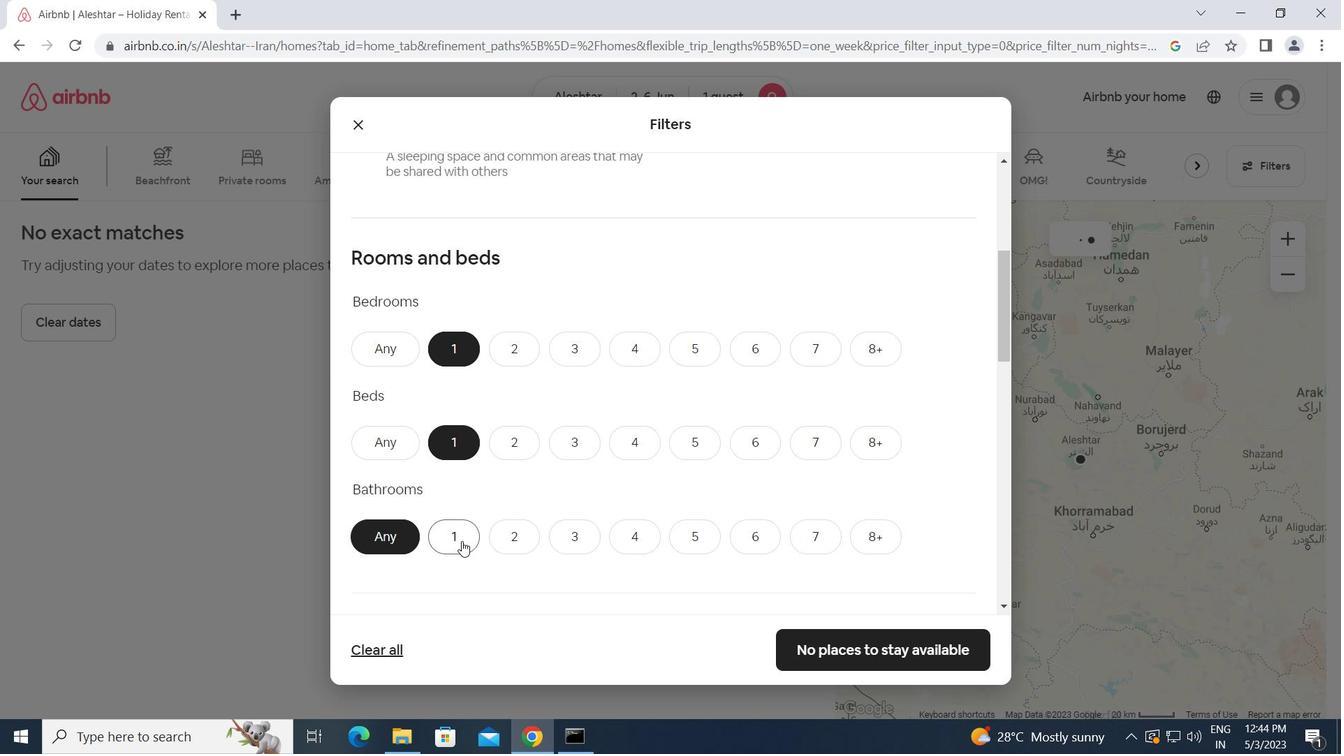 
Action: Mouse pressed left at (469, 543)
Screenshot: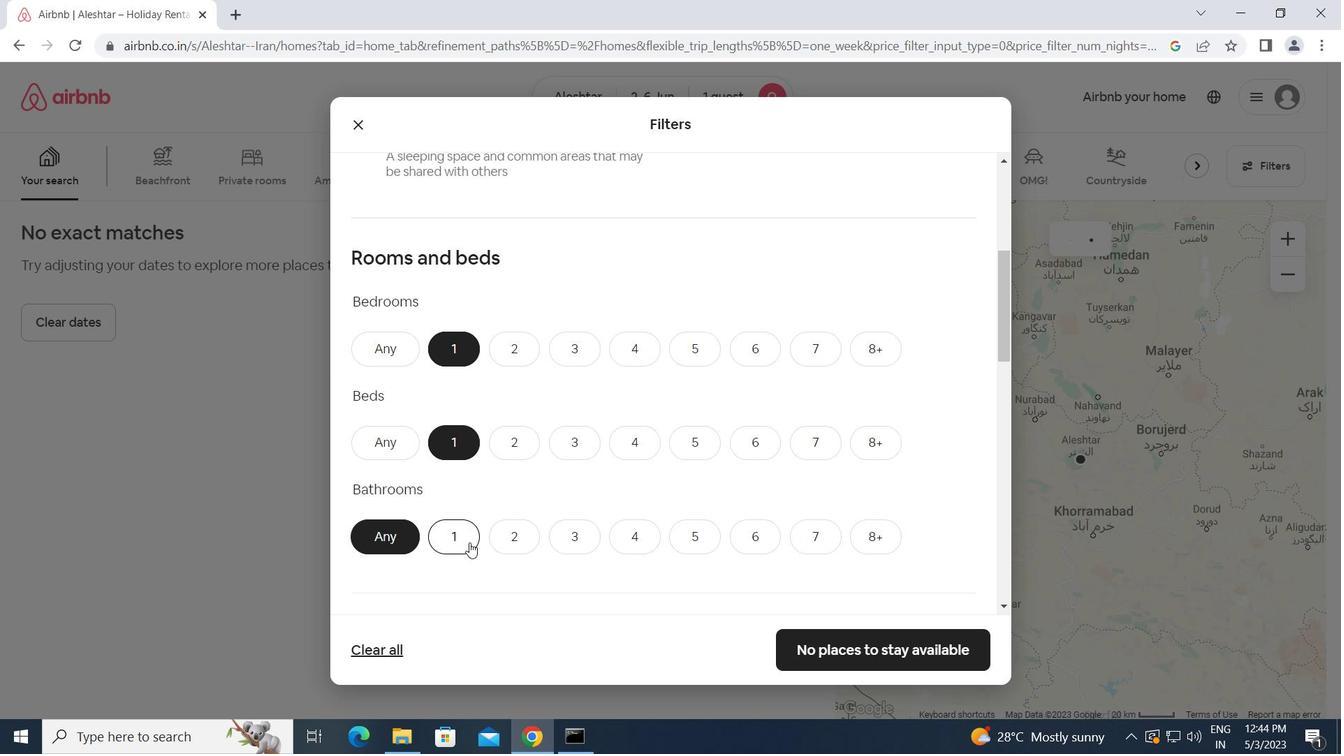 
Action: Mouse moved to (484, 535)
Screenshot: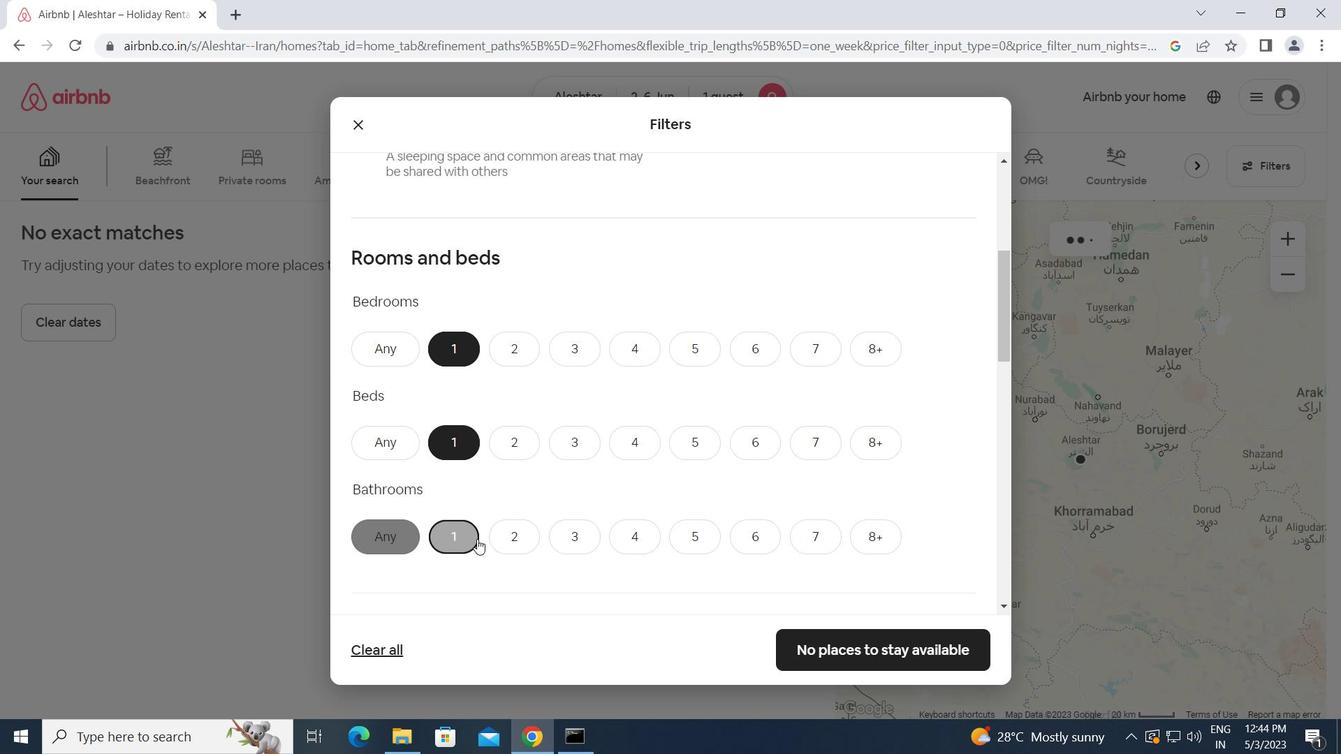 
Action: Mouse scrolled (484, 535) with delta (0, 0)
Screenshot: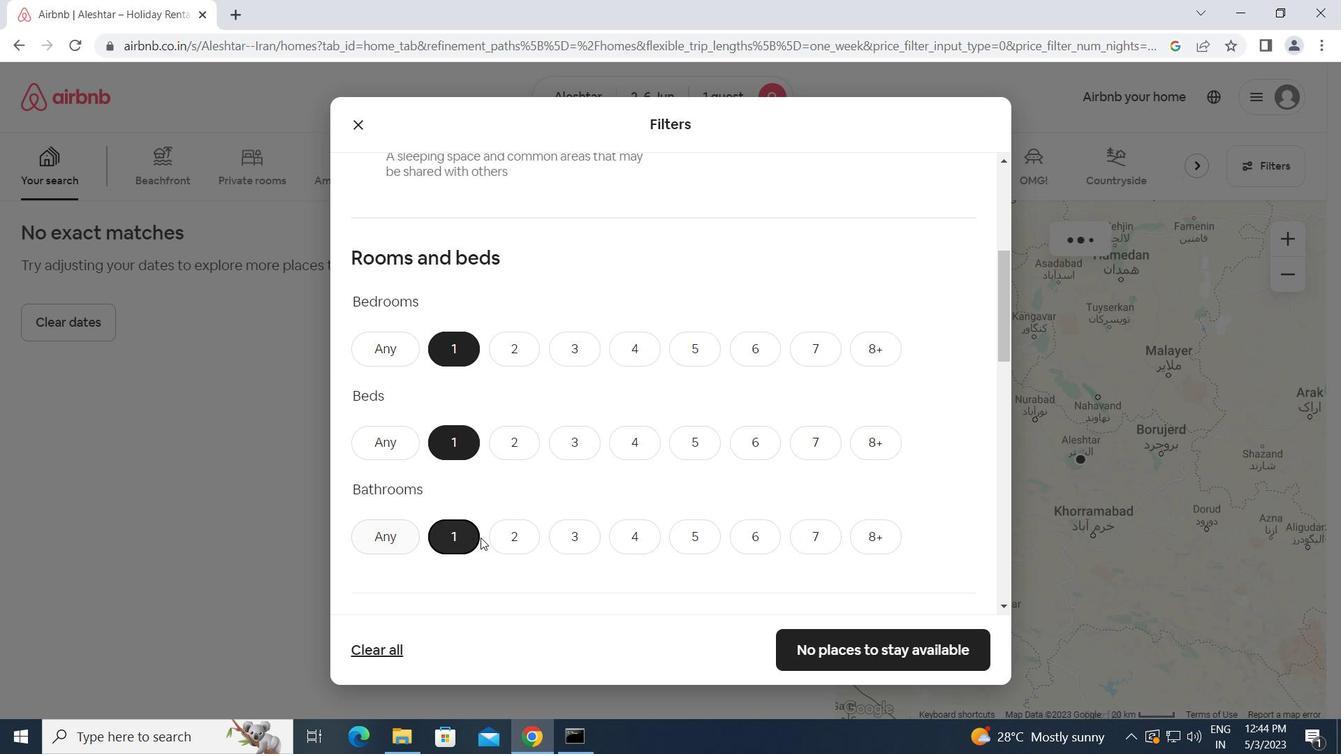 
Action: Mouse scrolled (484, 535) with delta (0, 0)
Screenshot: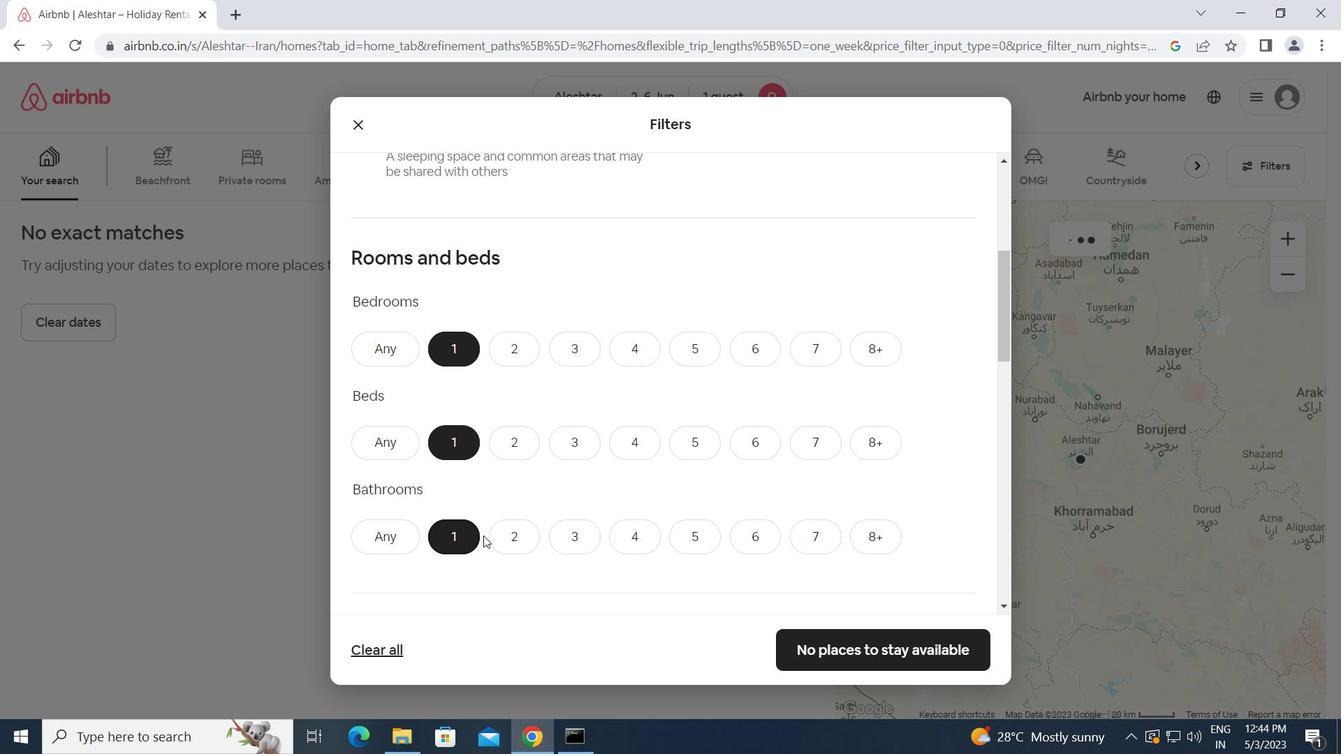 
Action: Mouse moved to (511, 528)
Screenshot: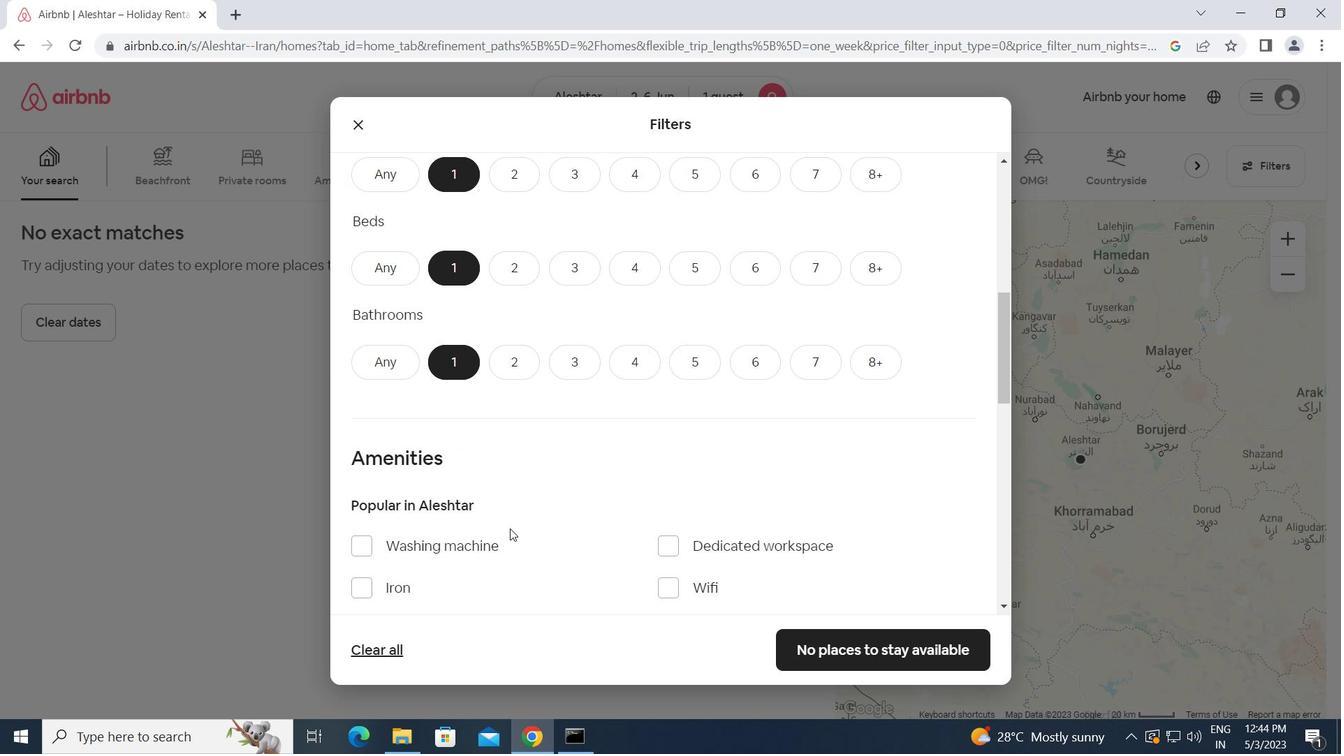 
Action: Mouse scrolled (511, 528) with delta (0, 0)
Screenshot: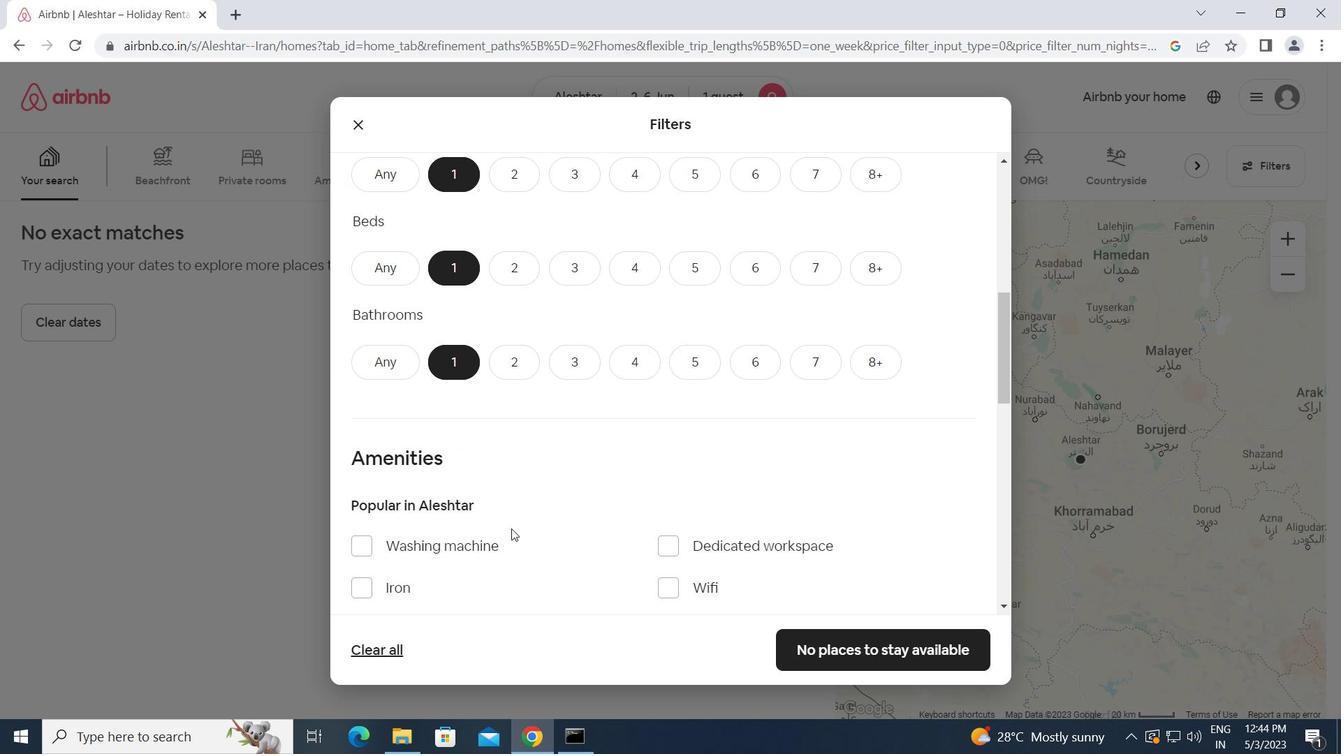 
Action: Mouse scrolled (511, 528) with delta (0, 0)
Screenshot: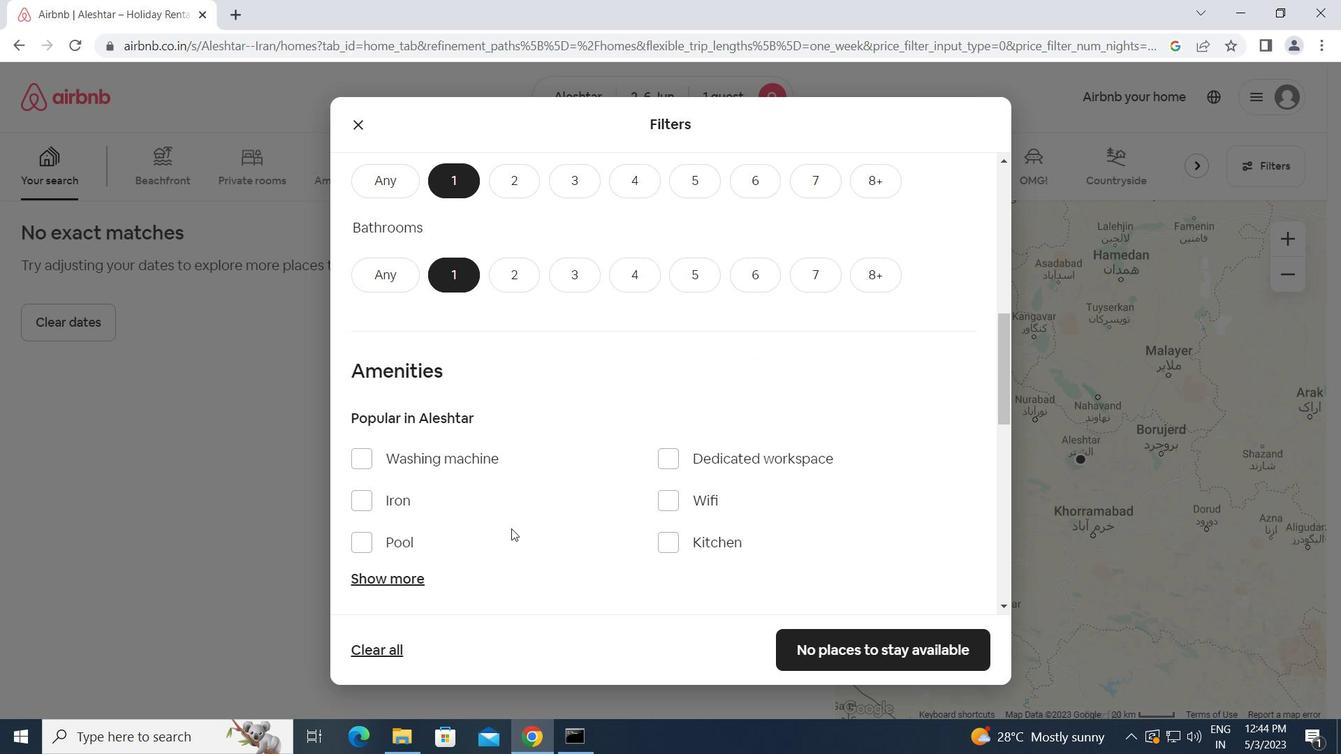 
Action: Mouse scrolled (511, 528) with delta (0, 0)
Screenshot: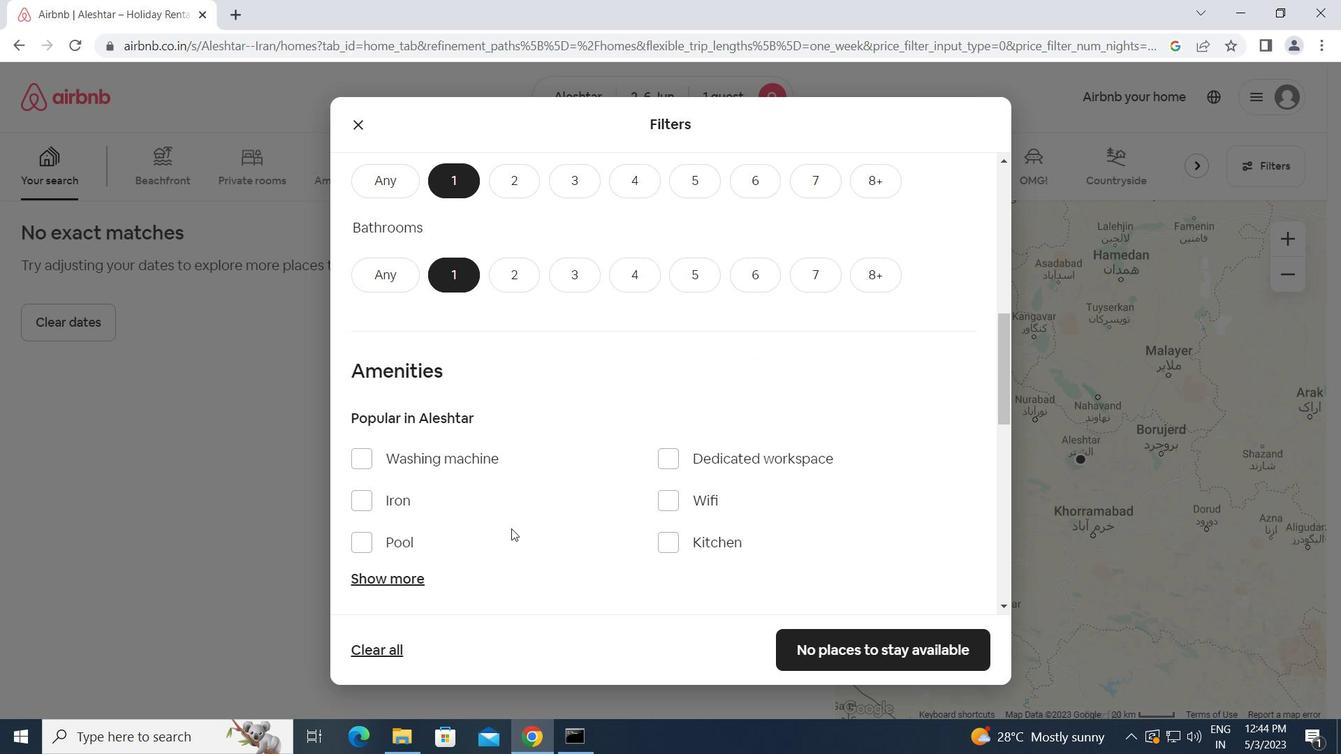 
Action: Mouse scrolled (511, 528) with delta (0, 0)
Screenshot: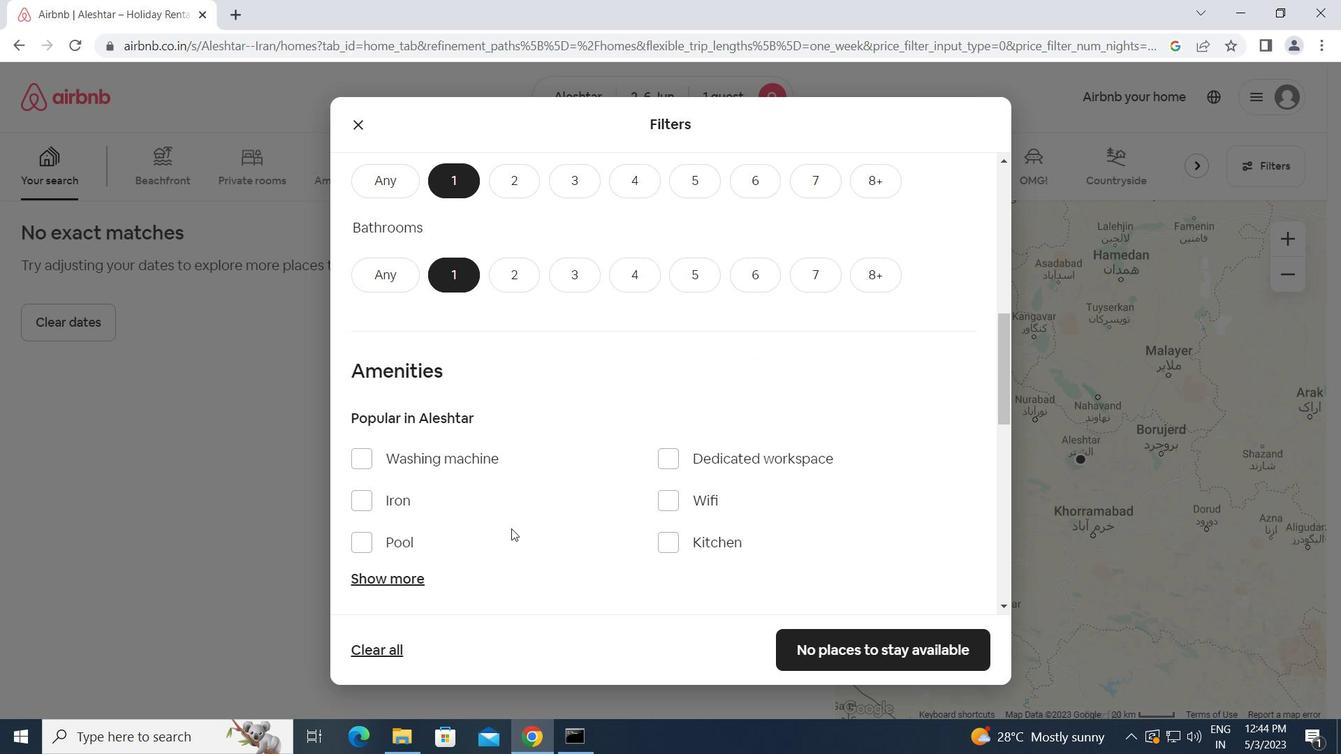 
Action: Mouse scrolled (511, 528) with delta (0, 0)
Screenshot: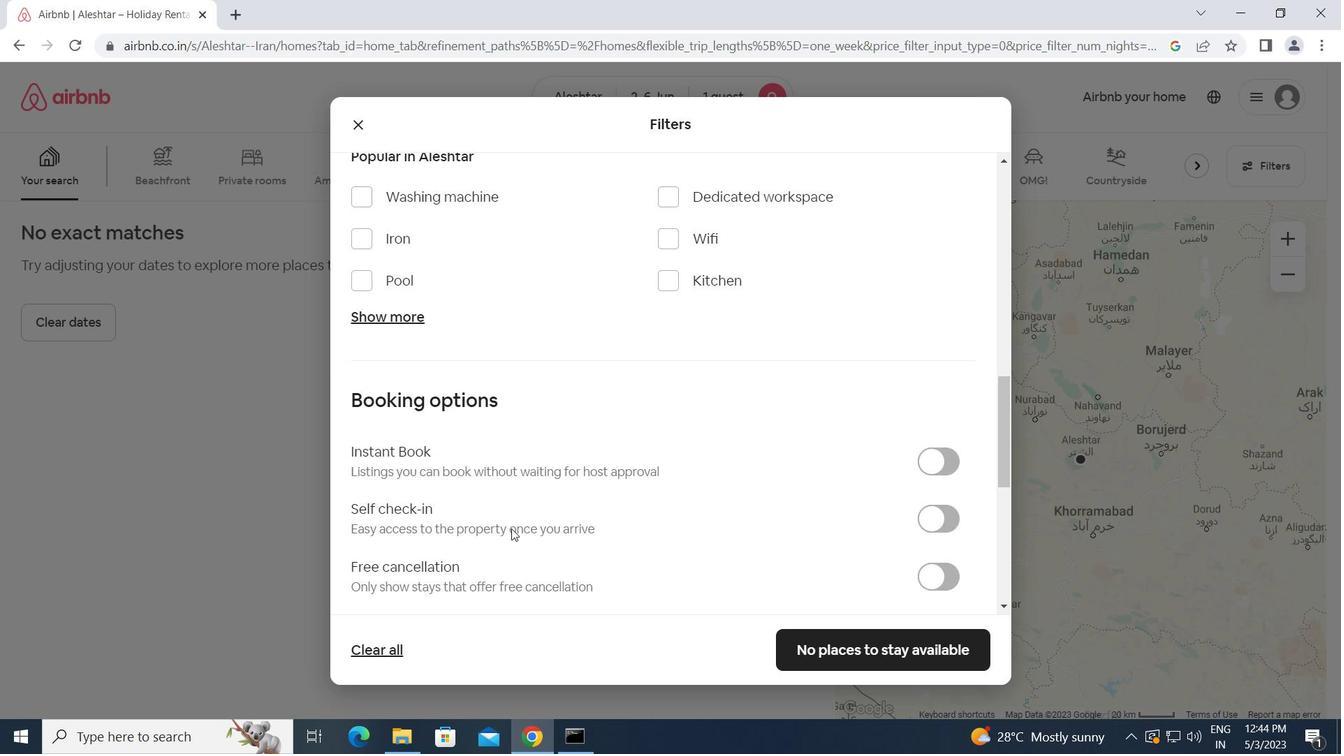 
Action: Mouse scrolled (511, 528) with delta (0, 0)
Screenshot: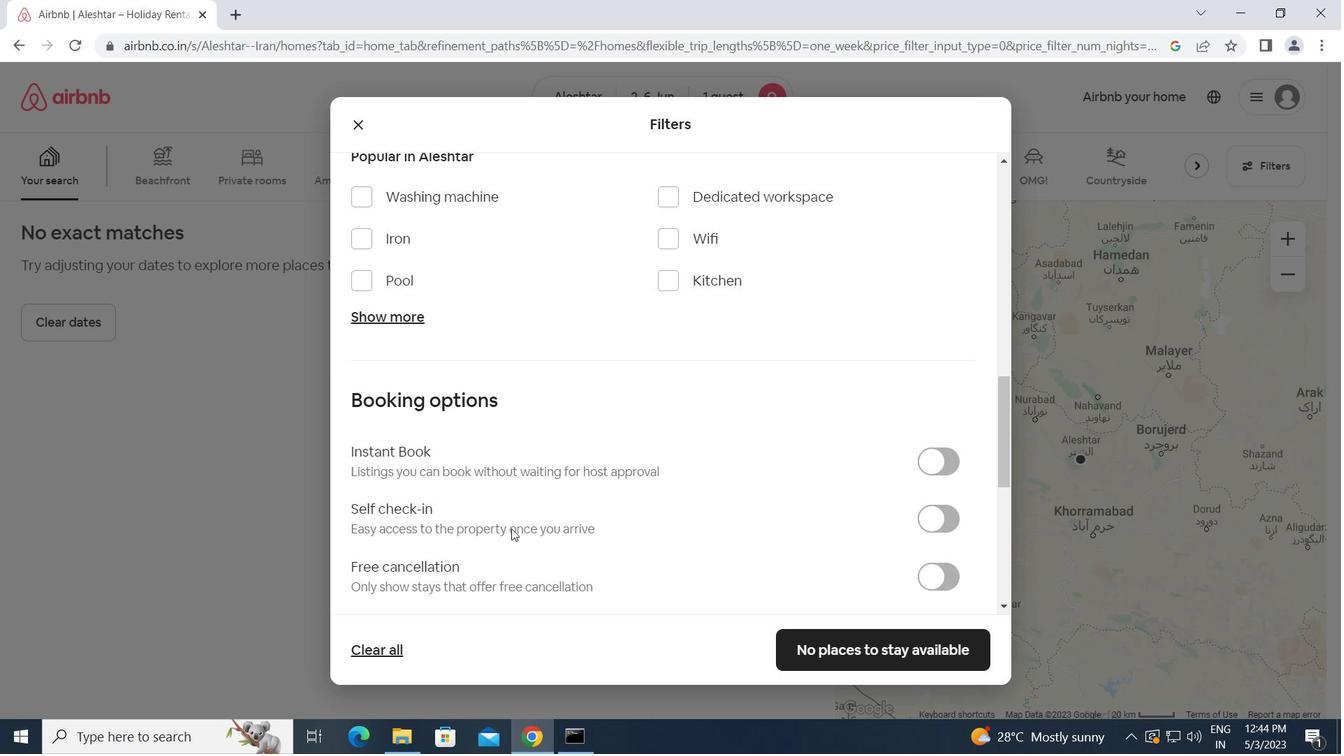 
Action: Mouse moved to (922, 343)
Screenshot: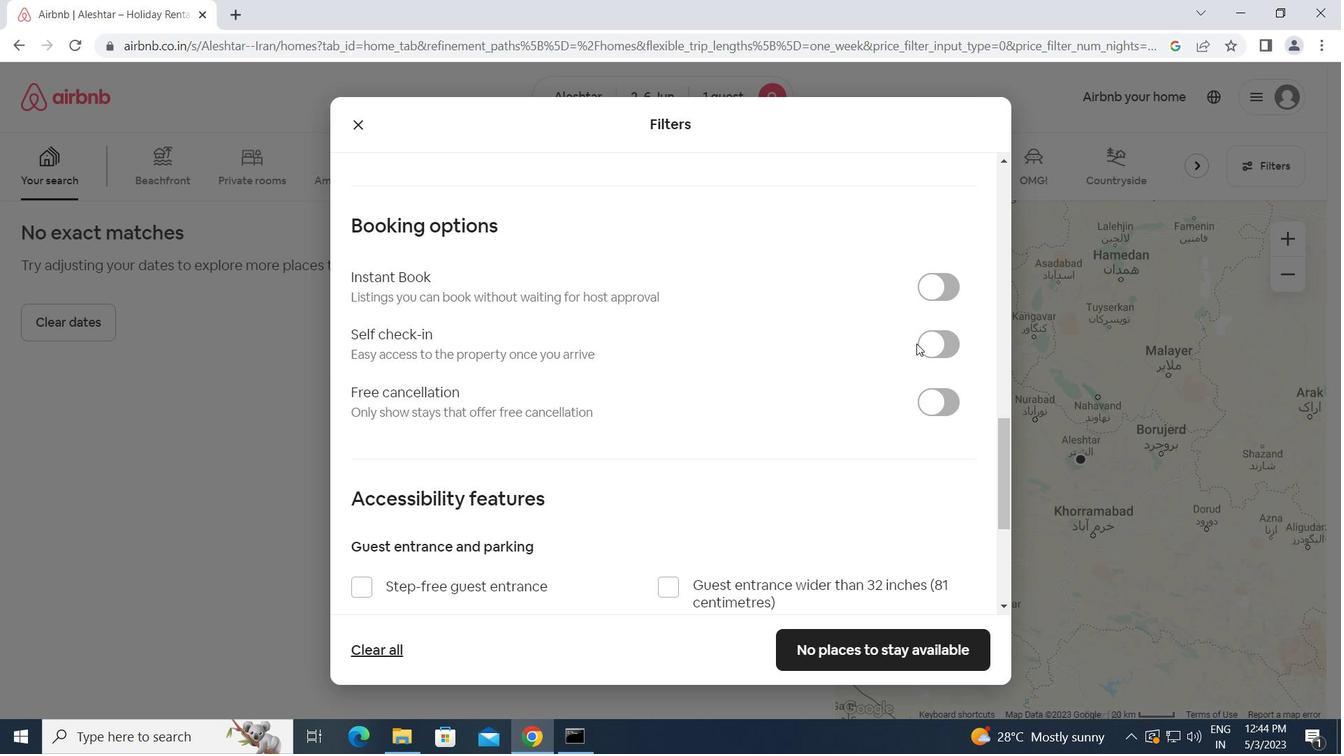 
Action: Mouse pressed left at (922, 343)
Screenshot: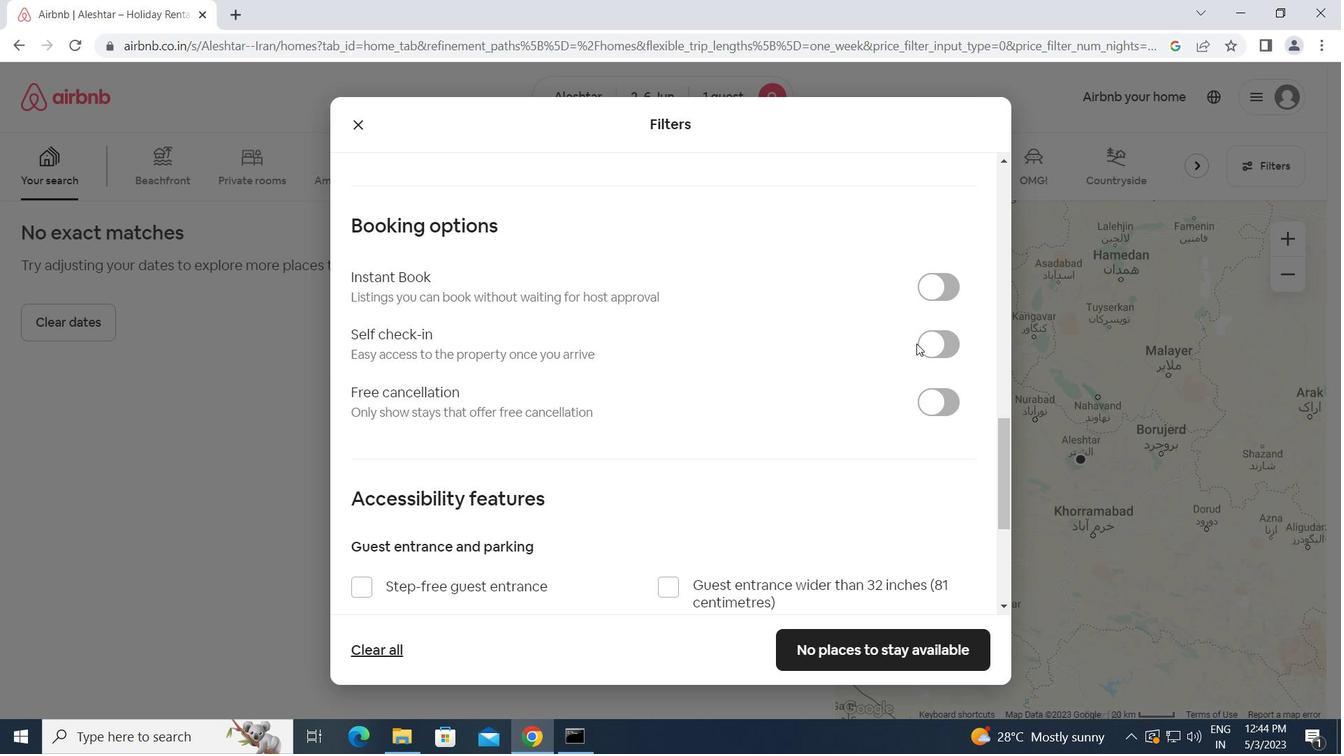 
Action: Mouse moved to (783, 426)
Screenshot: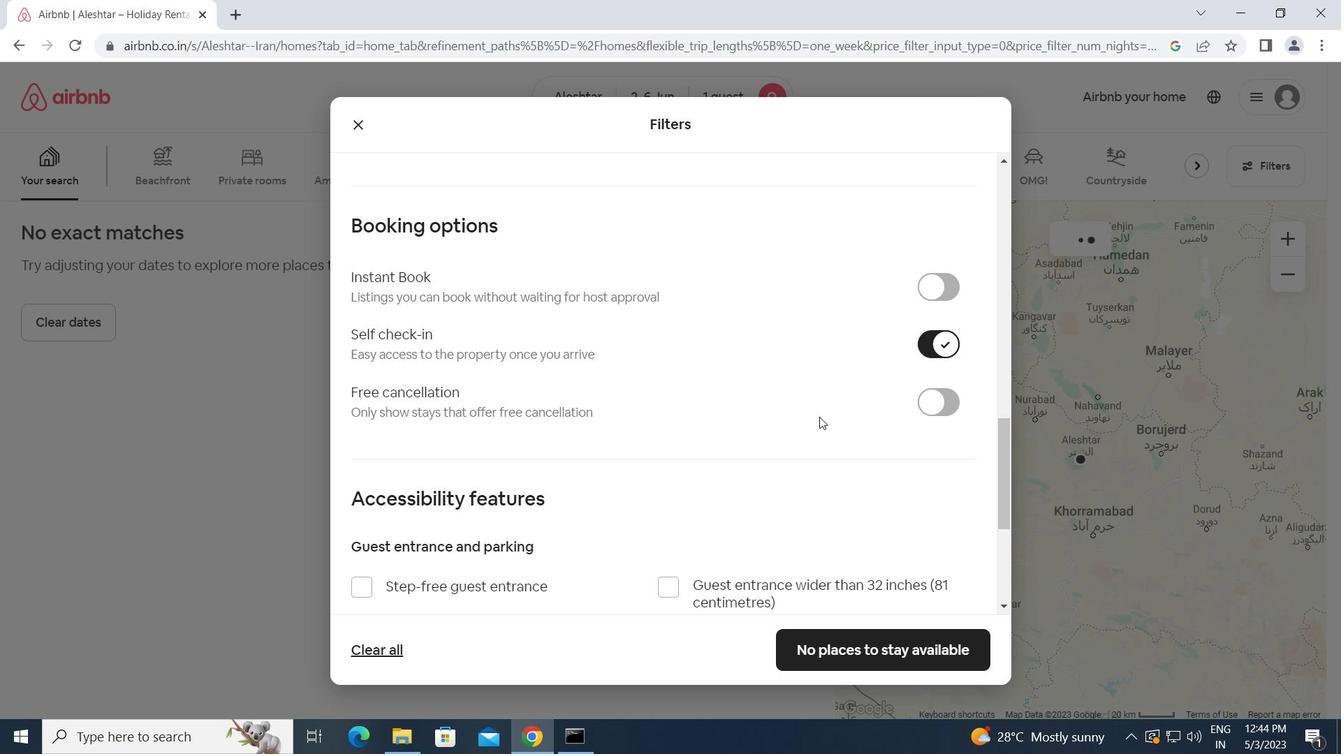 
Action: Mouse scrolled (783, 425) with delta (0, 0)
Screenshot: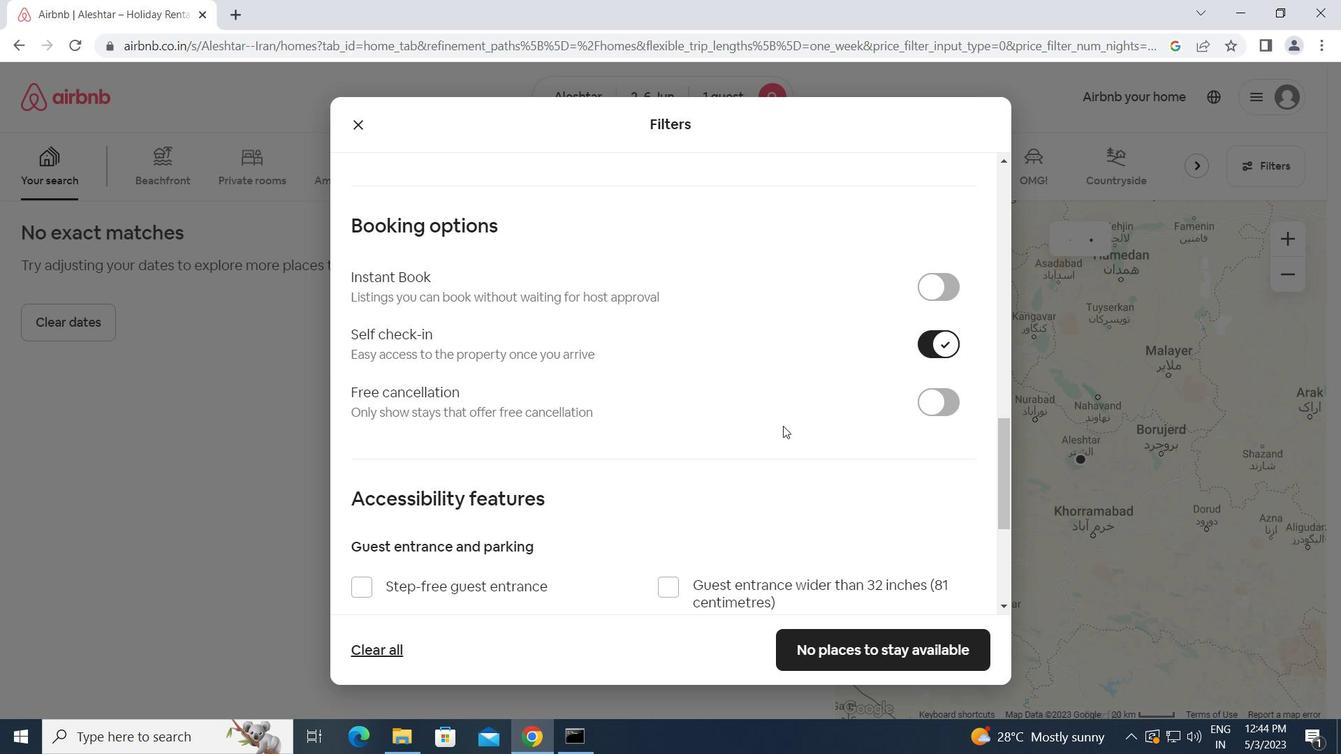 
Action: Mouse scrolled (783, 425) with delta (0, 0)
Screenshot: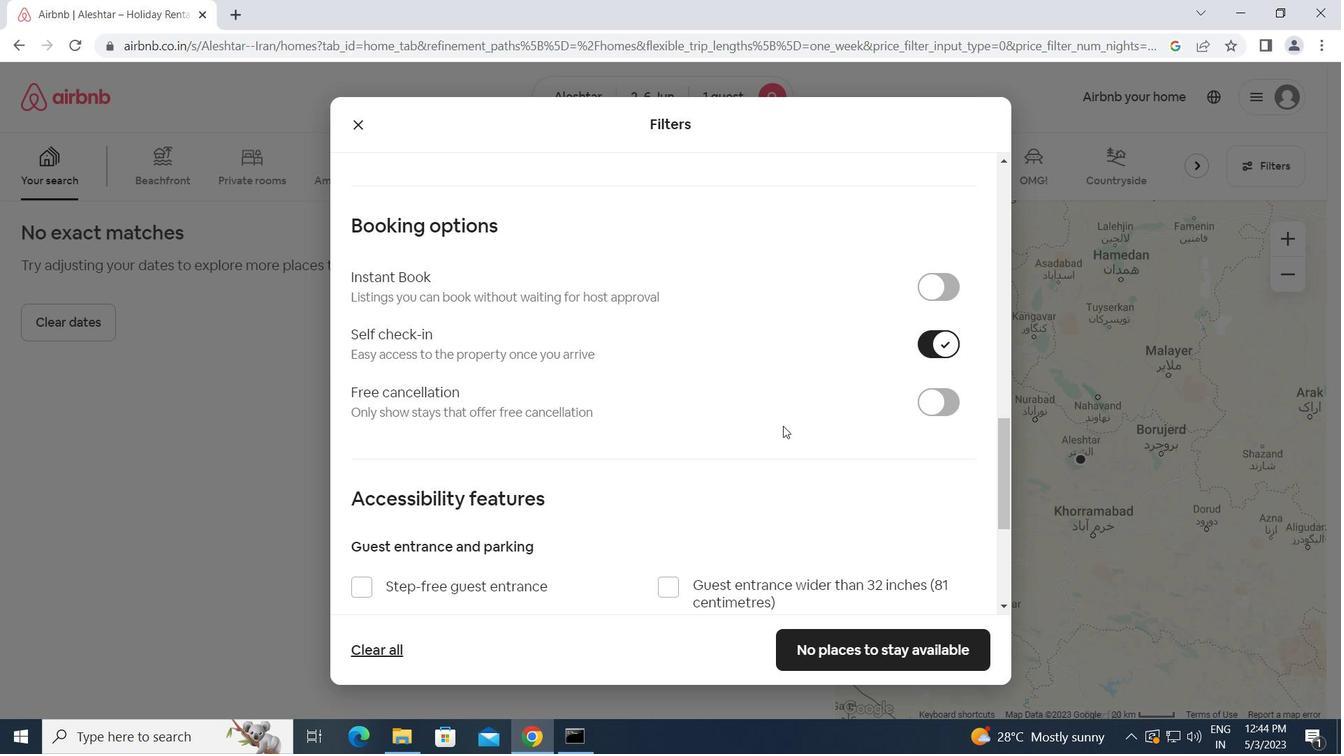 
Action: Mouse scrolled (783, 425) with delta (0, 0)
Screenshot: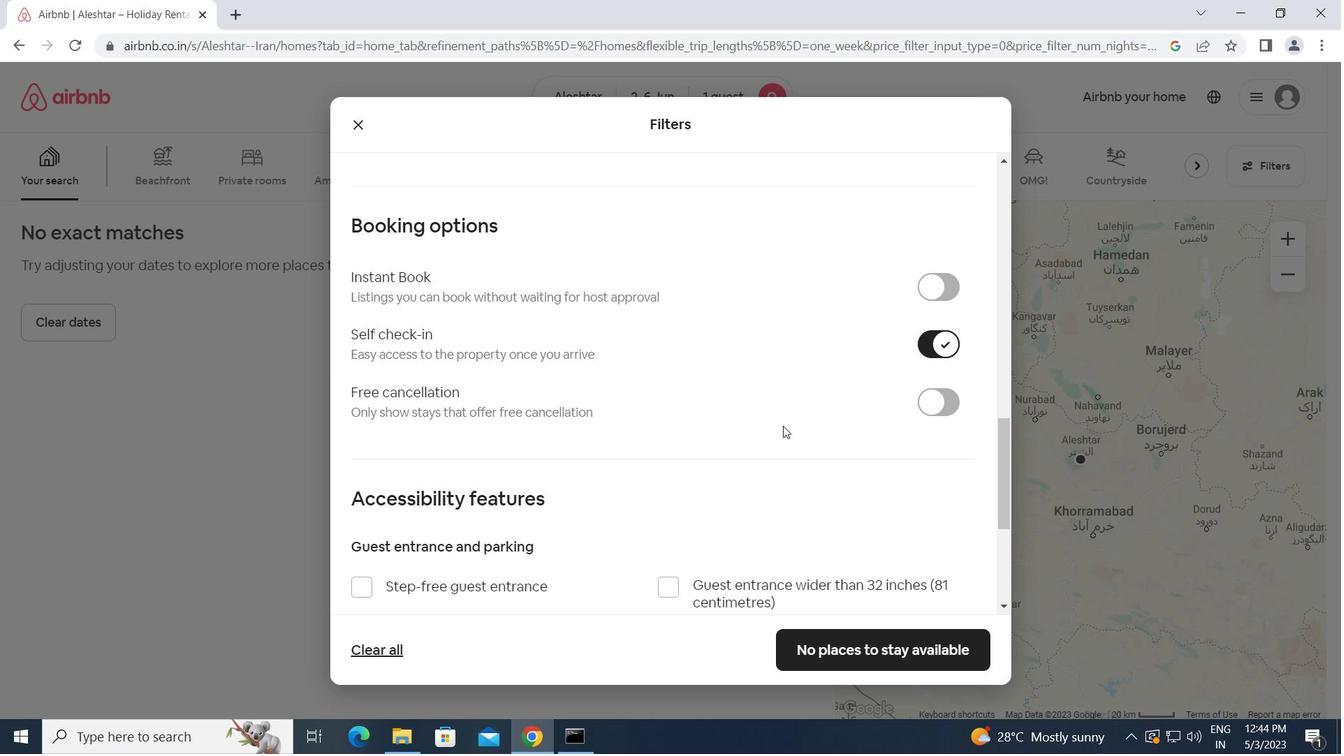 
Action: Mouse moved to (782, 426)
Screenshot: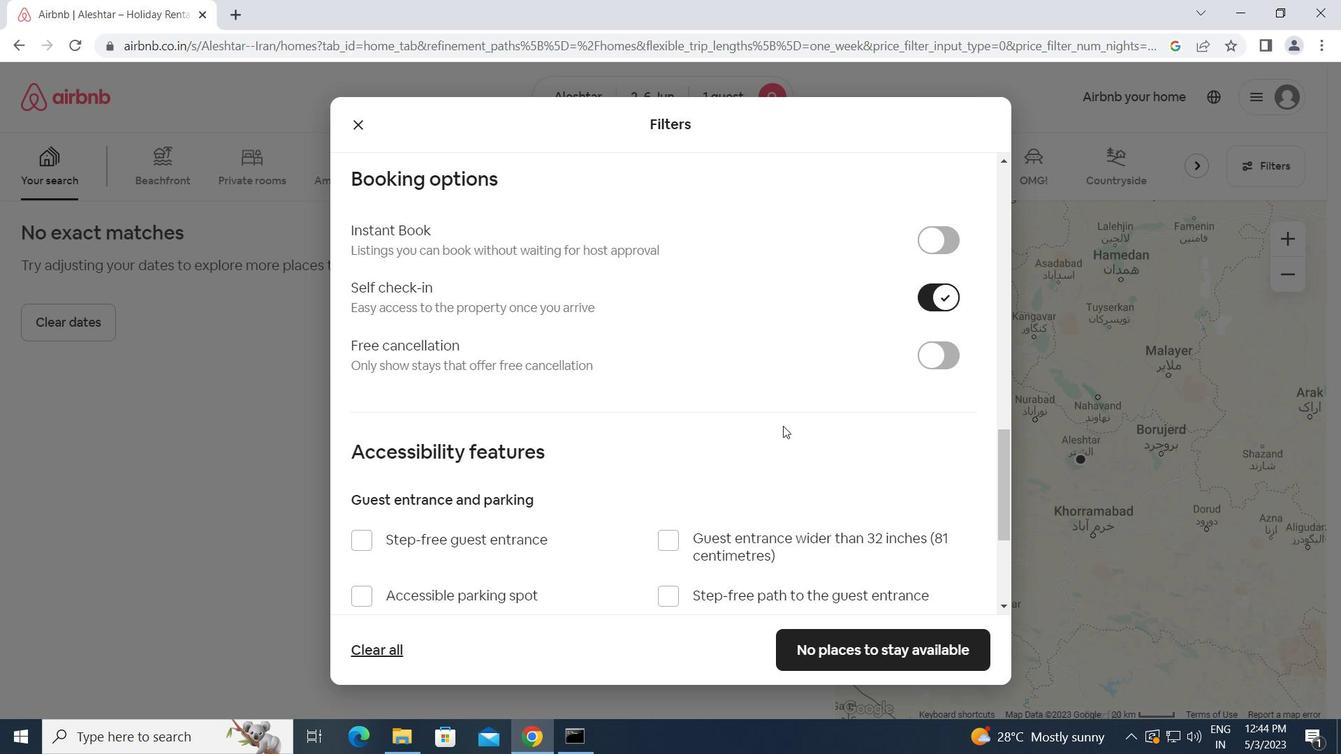 
Action: Mouse scrolled (782, 425) with delta (0, 0)
Screenshot: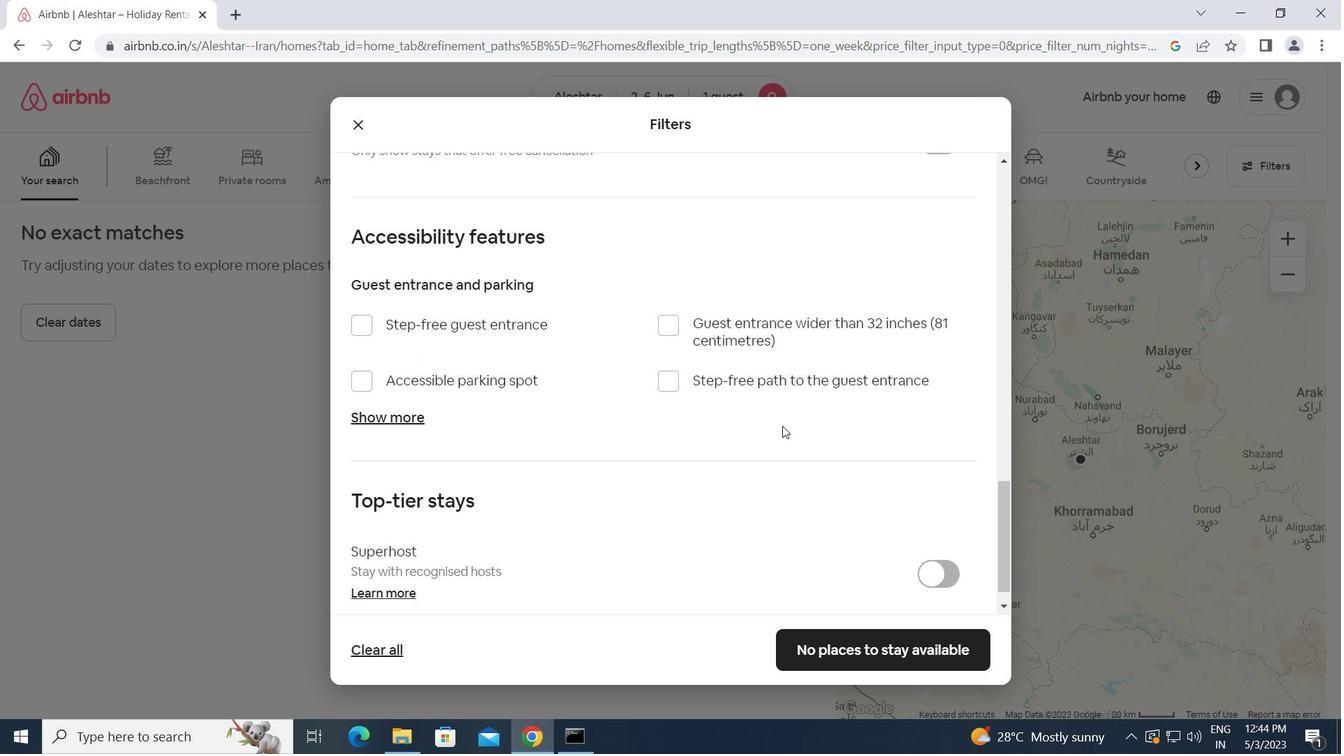 
Action: Mouse scrolled (782, 425) with delta (0, 0)
Screenshot: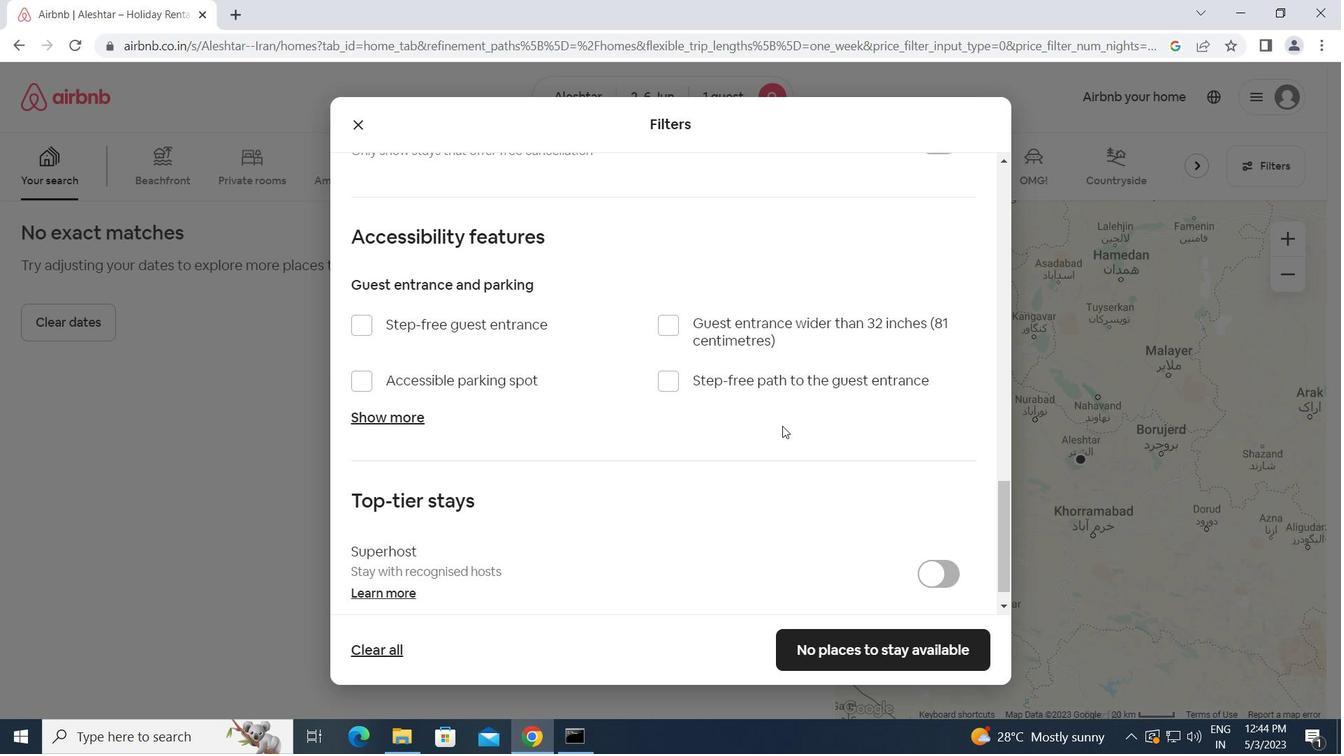 
Action: Mouse scrolled (782, 425) with delta (0, 0)
Screenshot: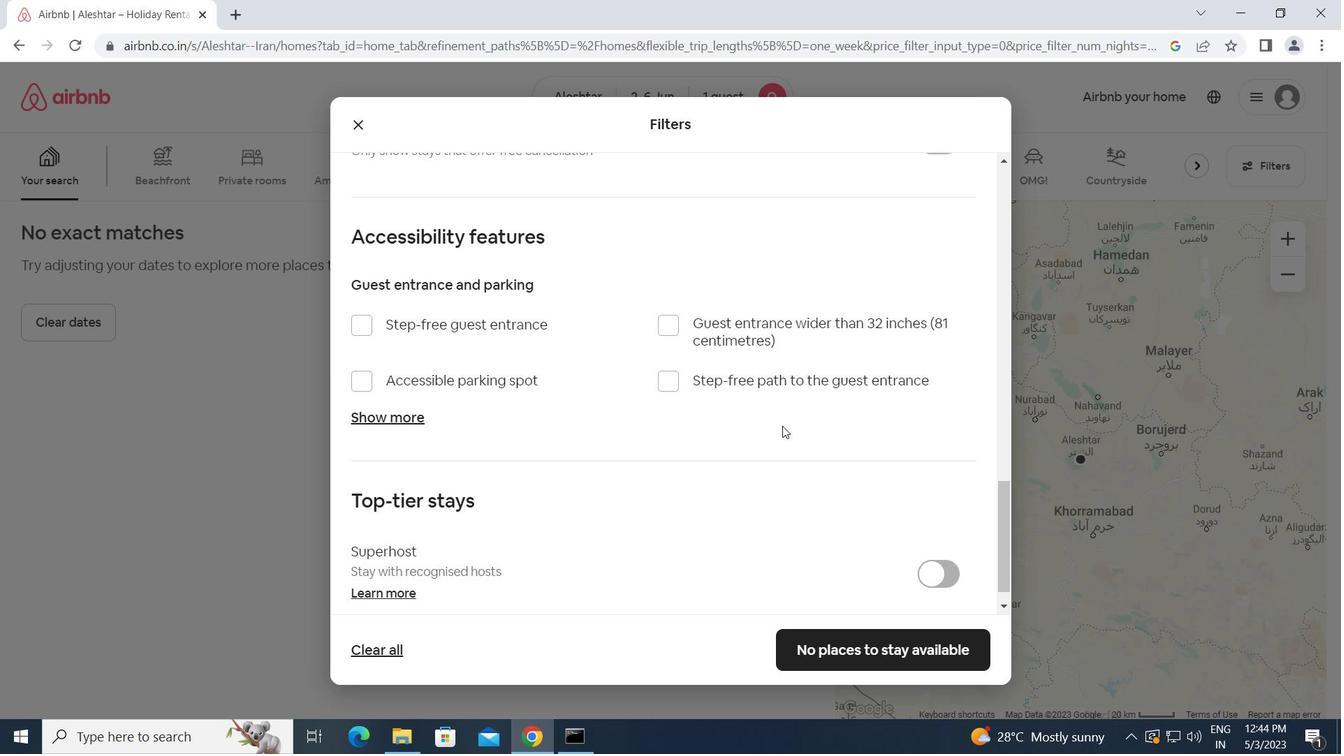 
Action: Mouse scrolled (782, 425) with delta (0, 0)
Screenshot: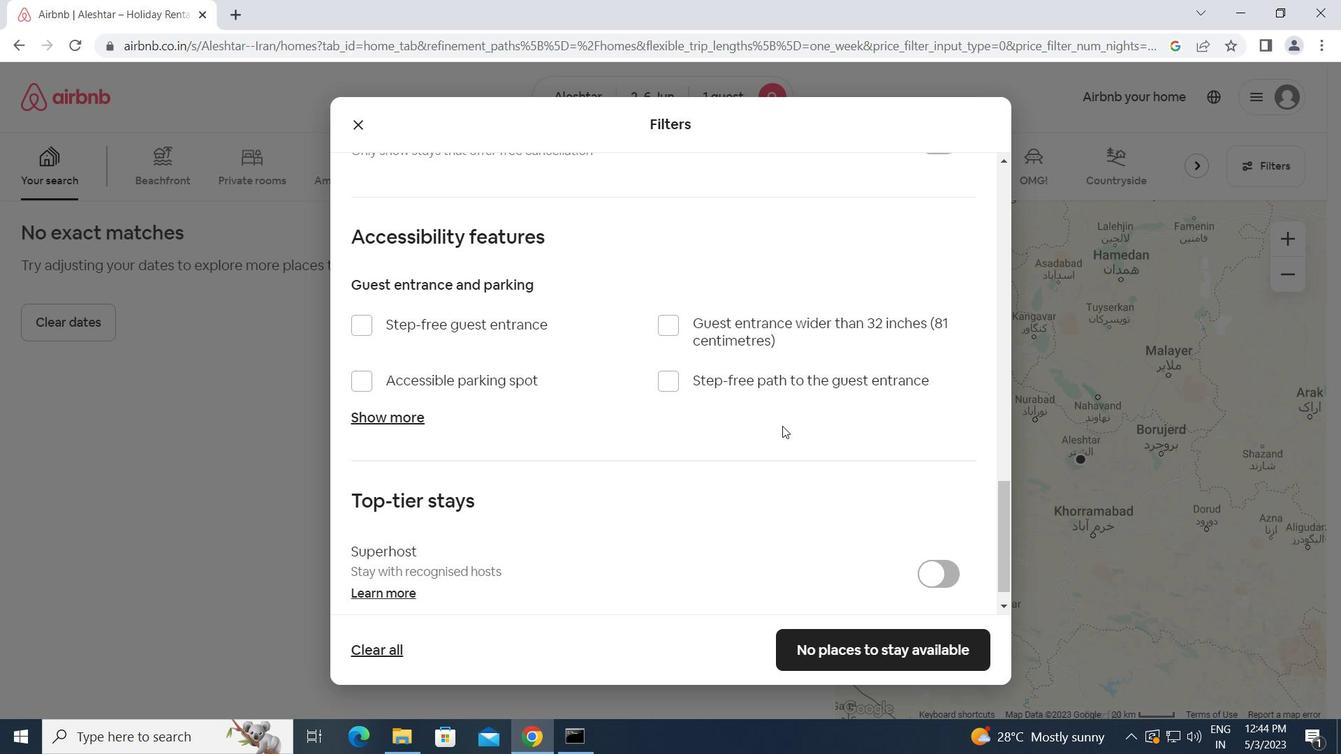 
Action: Mouse scrolled (782, 425) with delta (0, 0)
Screenshot: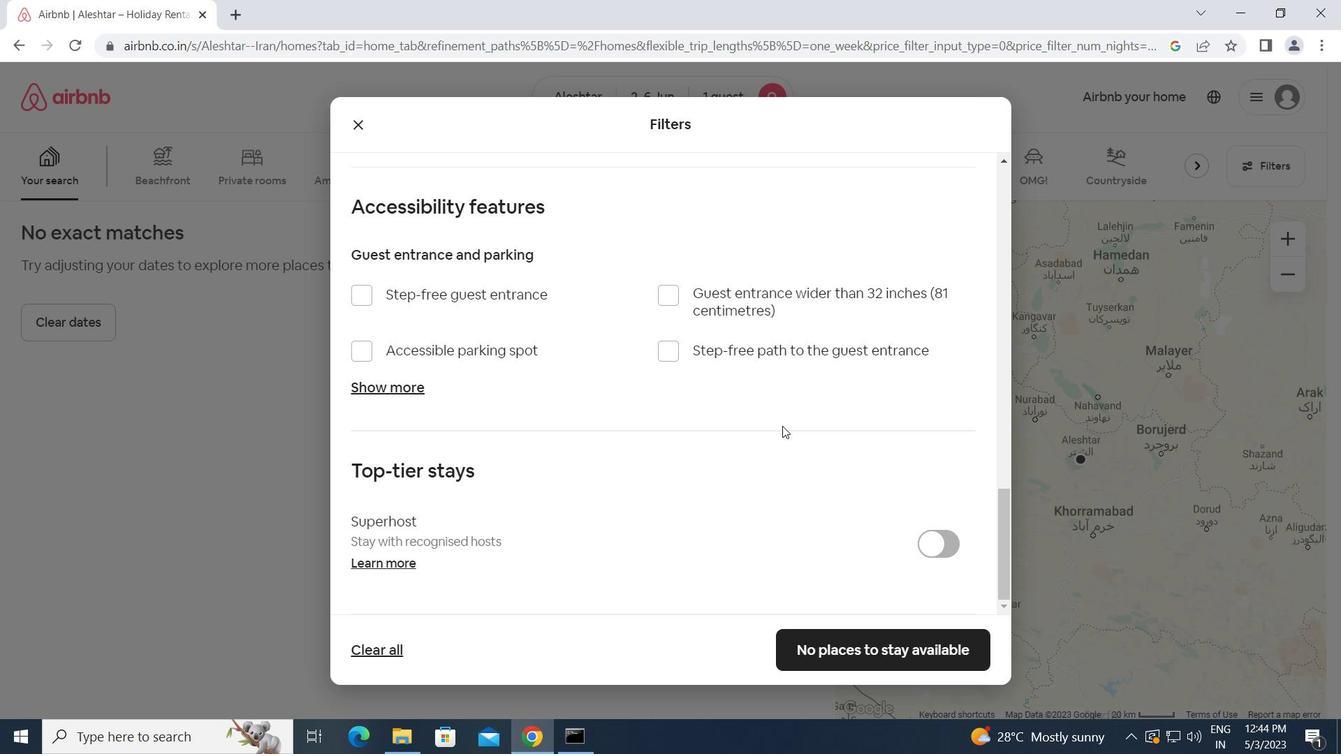 
Action: Mouse scrolled (782, 425) with delta (0, 0)
Screenshot: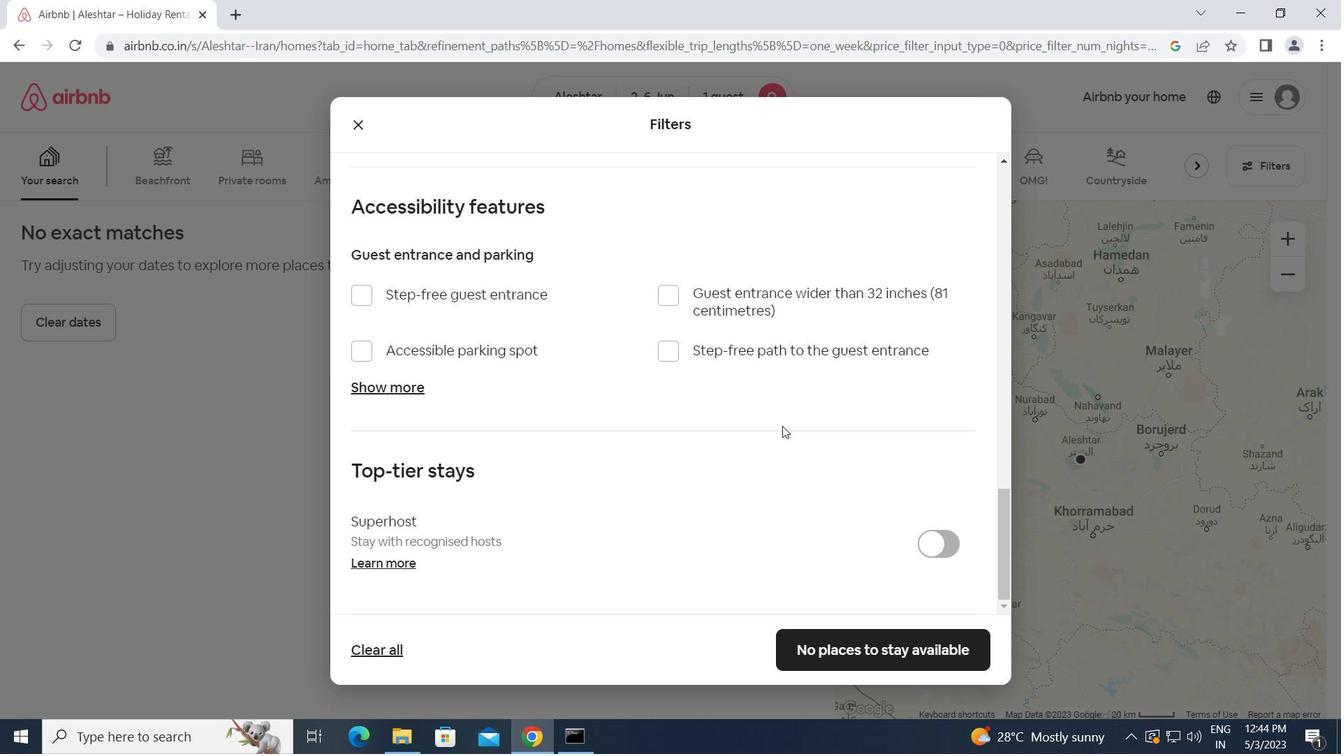 
Action: Mouse scrolled (782, 425) with delta (0, 0)
Screenshot: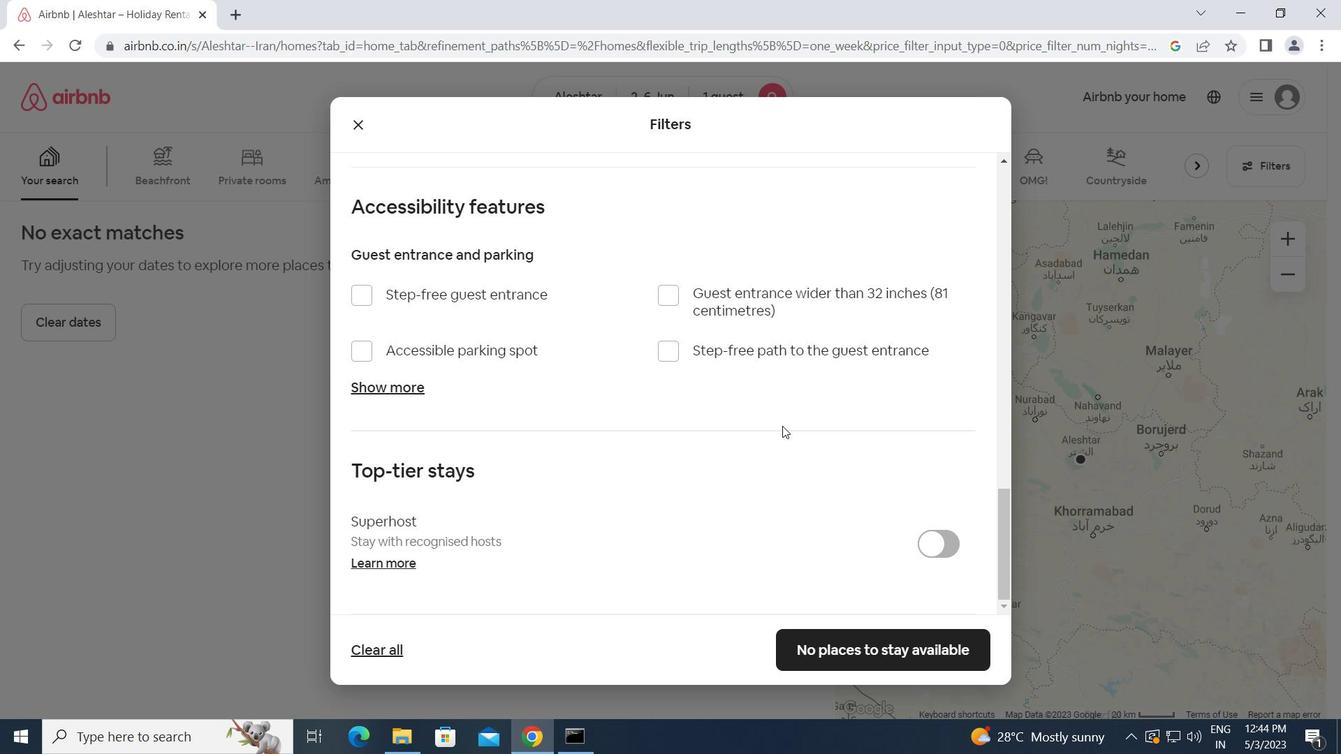 
Action: Mouse moved to (839, 644)
Screenshot: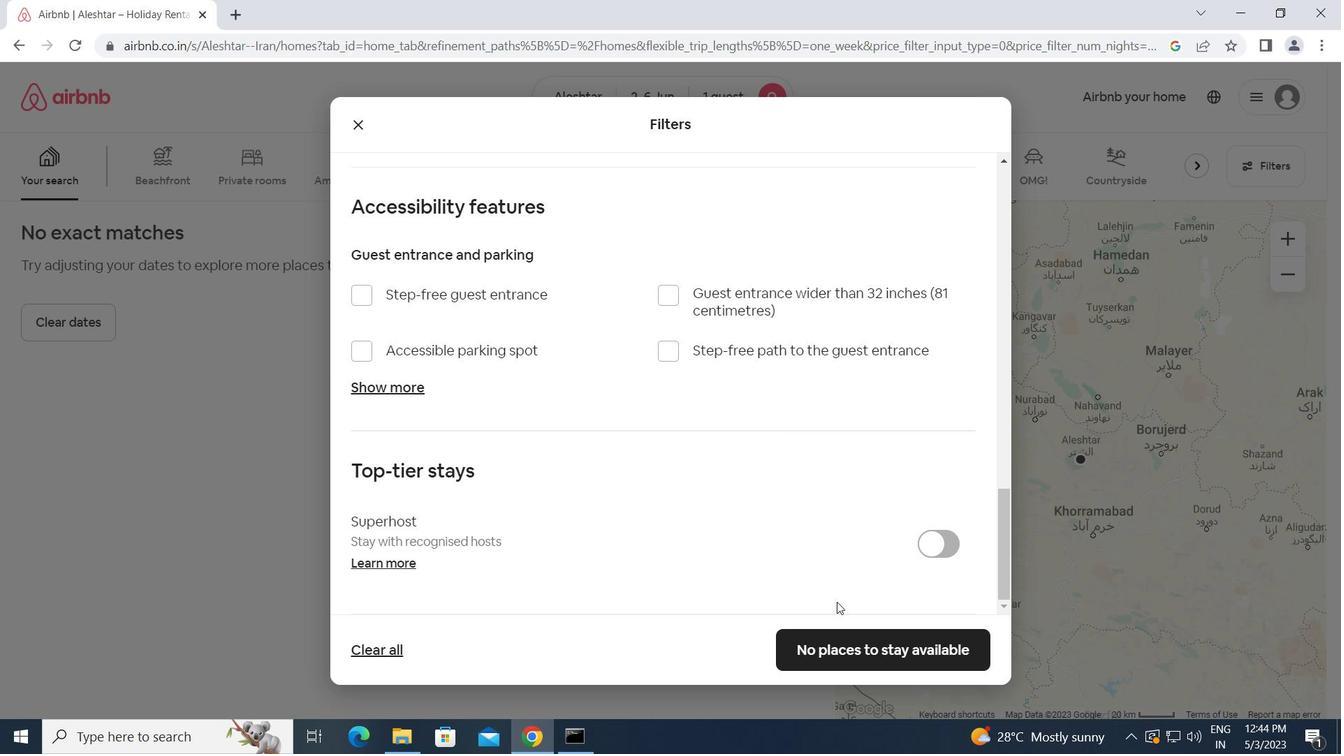 
Action: Mouse pressed left at (839, 644)
Screenshot: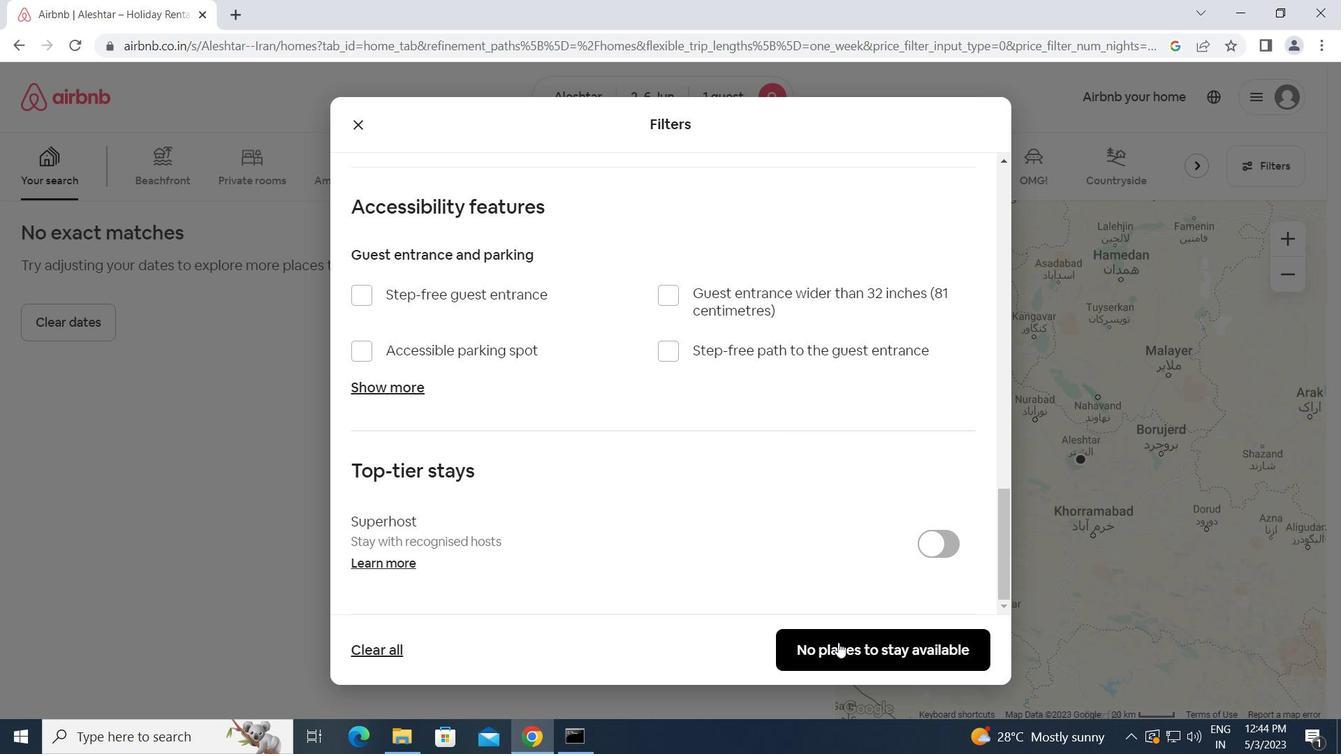 
Action: Mouse moved to (839, 644)
Screenshot: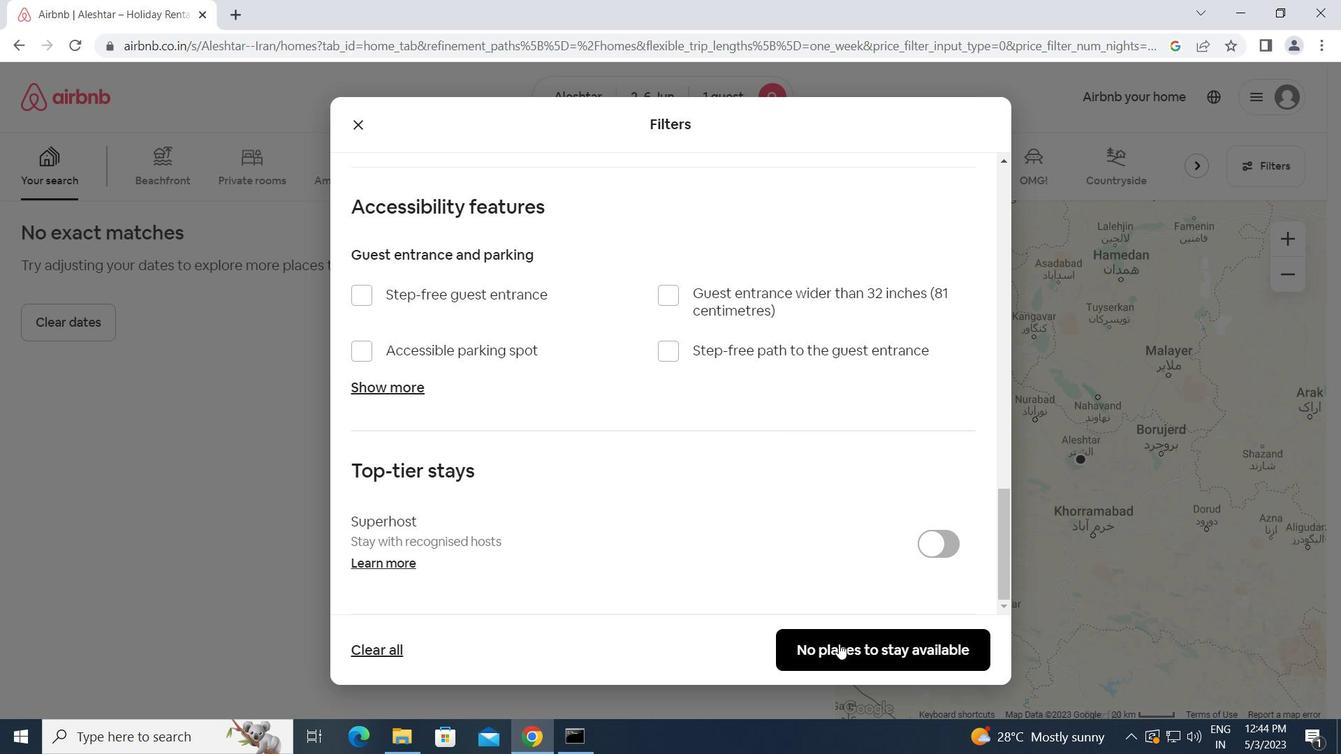 
